 Task: Search one way flight ticket for 1 adult, 5 children, 2 infants in seat and 1 infant on lap in first from Minot: Minot International Airport to Laramie: Laramie Regional Airport on 5-3-2023. Choice of flights is Emirates and Kenya Airways. Number of bags: 1 checked bag. Price is upto 100000. Outbound departure time preference is 17:15.
Action: Mouse moved to (304, 125)
Screenshot: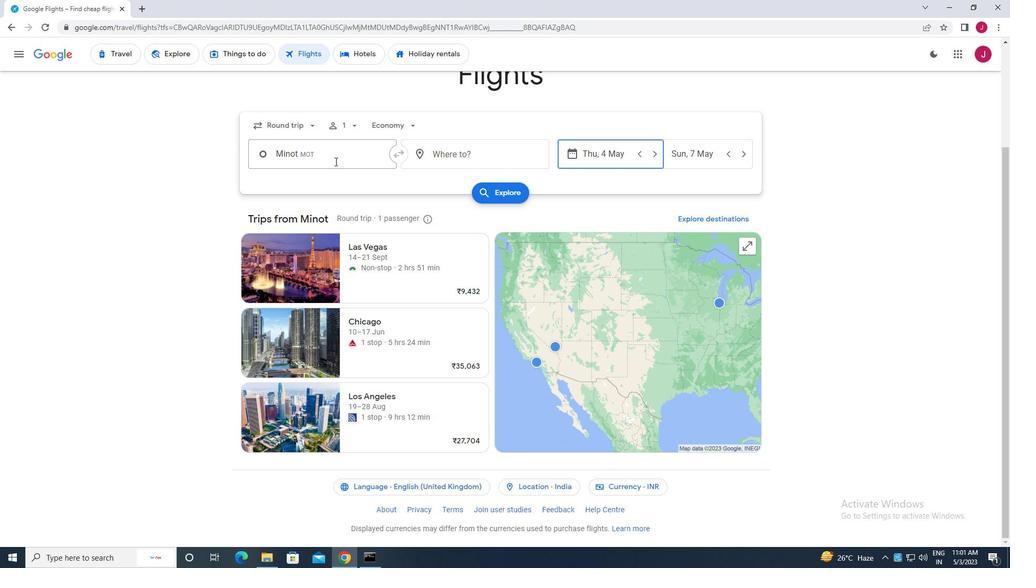 
Action: Mouse pressed left at (304, 125)
Screenshot: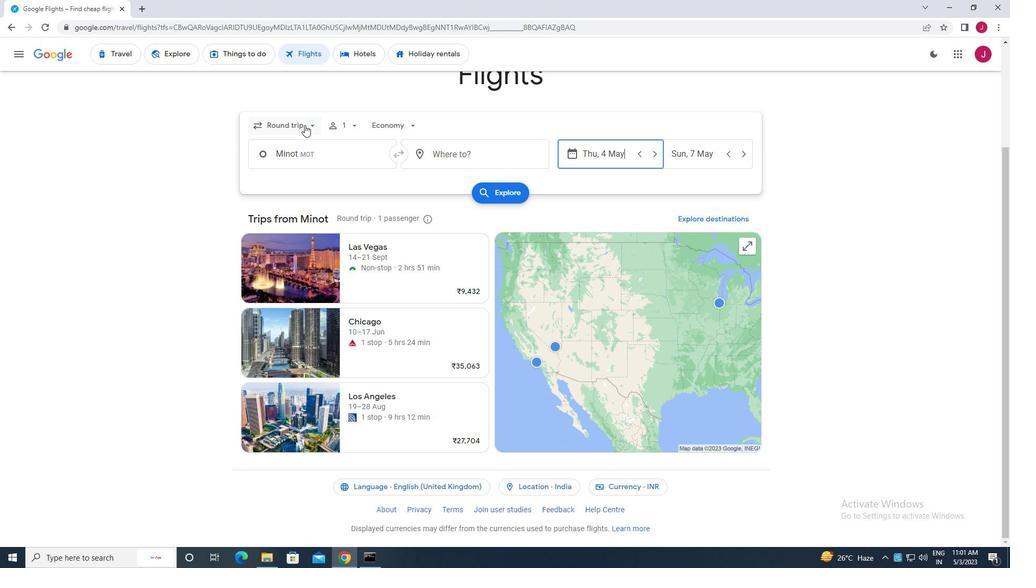 
Action: Mouse moved to (311, 176)
Screenshot: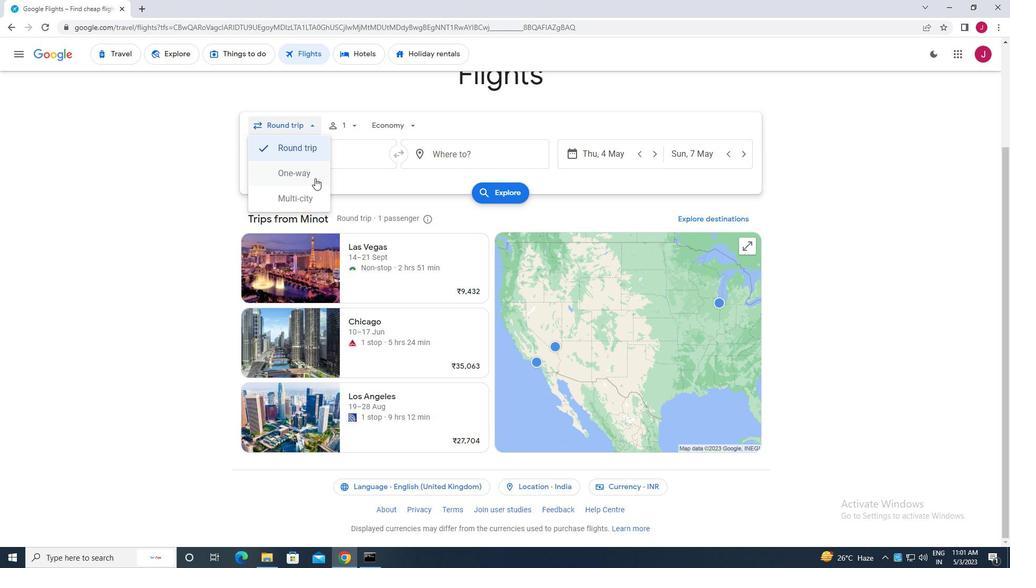 
Action: Mouse pressed left at (311, 176)
Screenshot: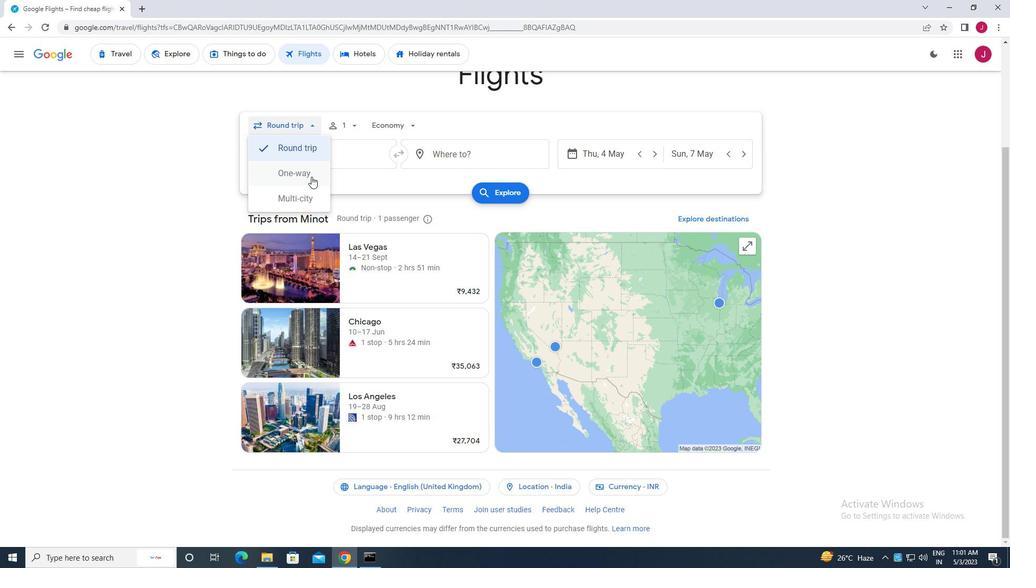 
Action: Mouse moved to (349, 125)
Screenshot: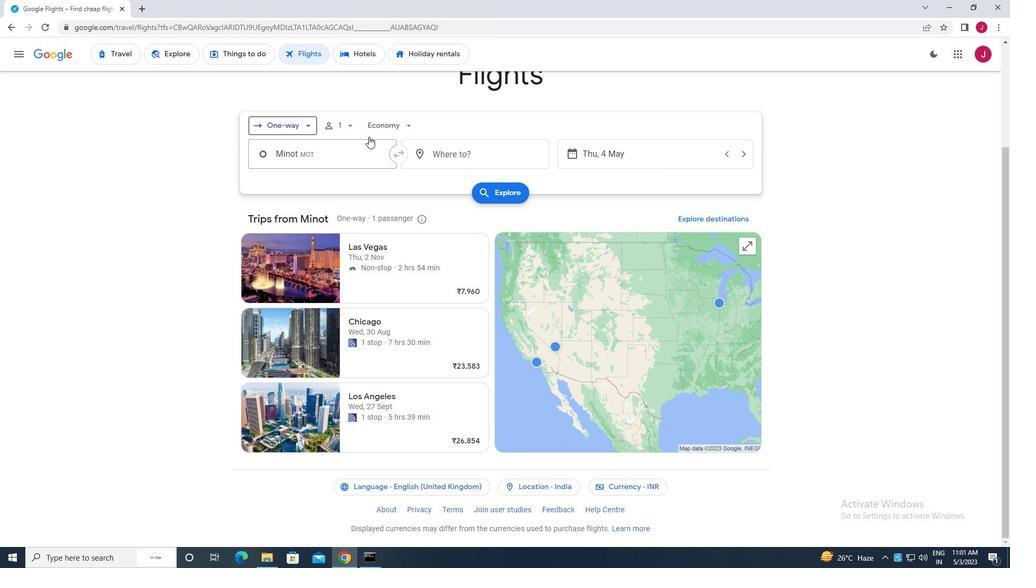 
Action: Mouse pressed left at (349, 125)
Screenshot: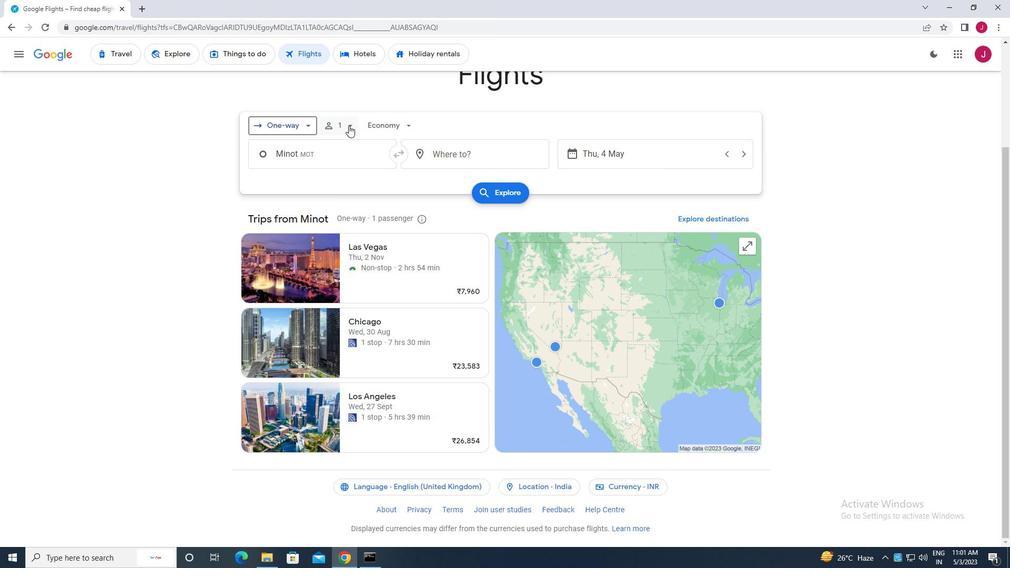 
Action: Mouse moved to (431, 181)
Screenshot: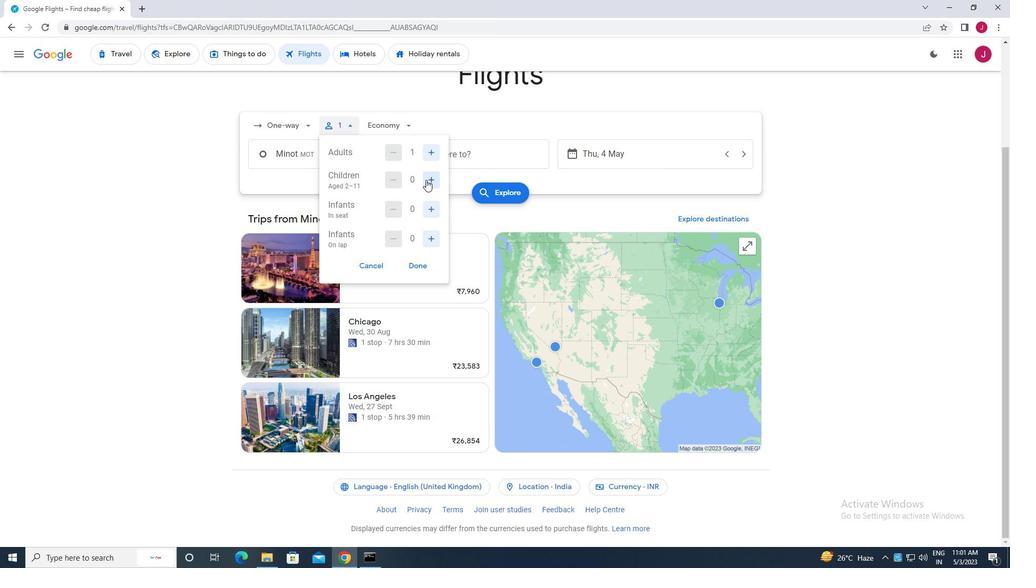 
Action: Mouse pressed left at (431, 181)
Screenshot: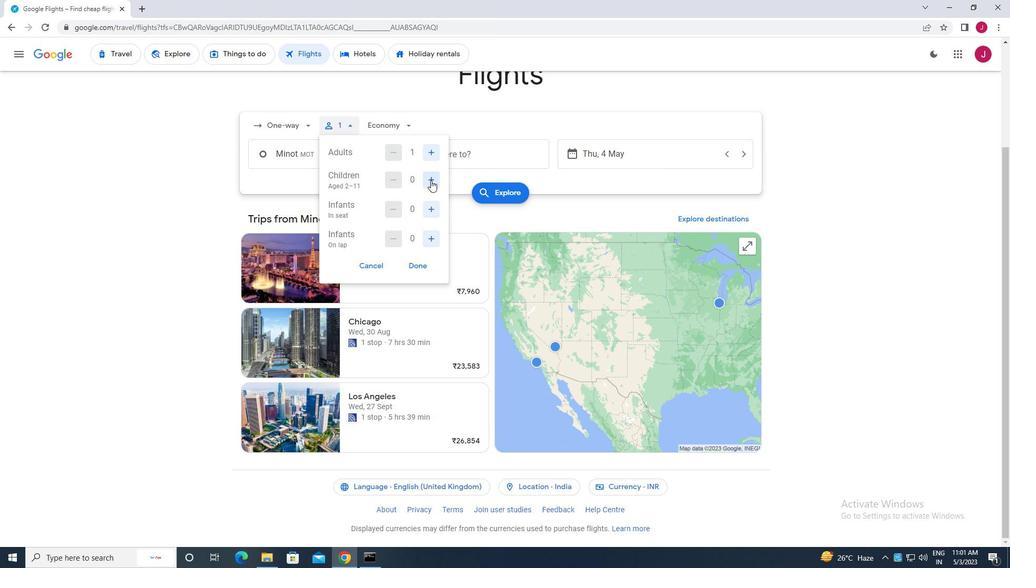 
Action: Mouse pressed left at (431, 181)
Screenshot: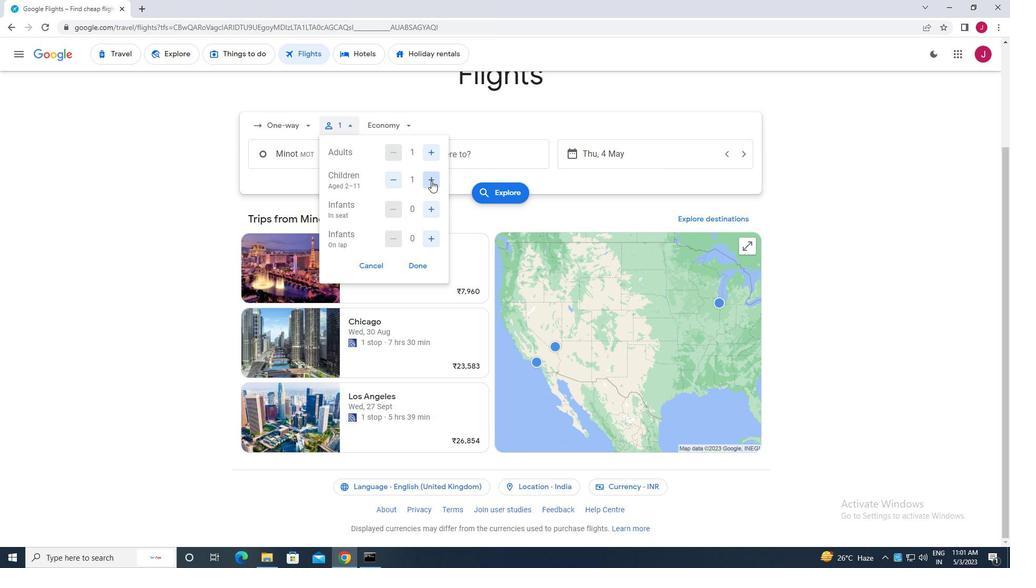 
Action: Mouse pressed left at (431, 181)
Screenshot: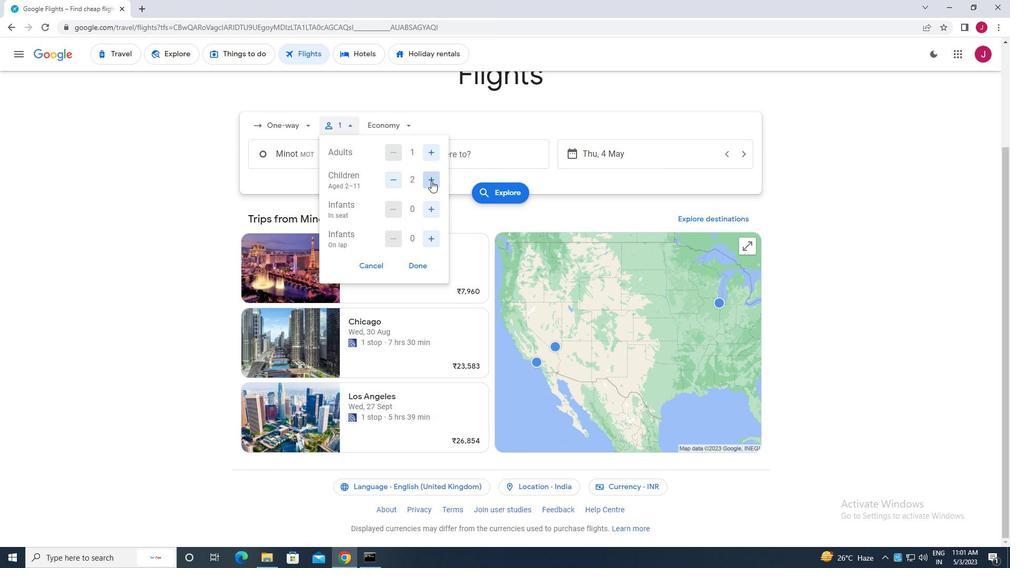 
Action: Mouse pressed left at (431, 181)
Screenshot: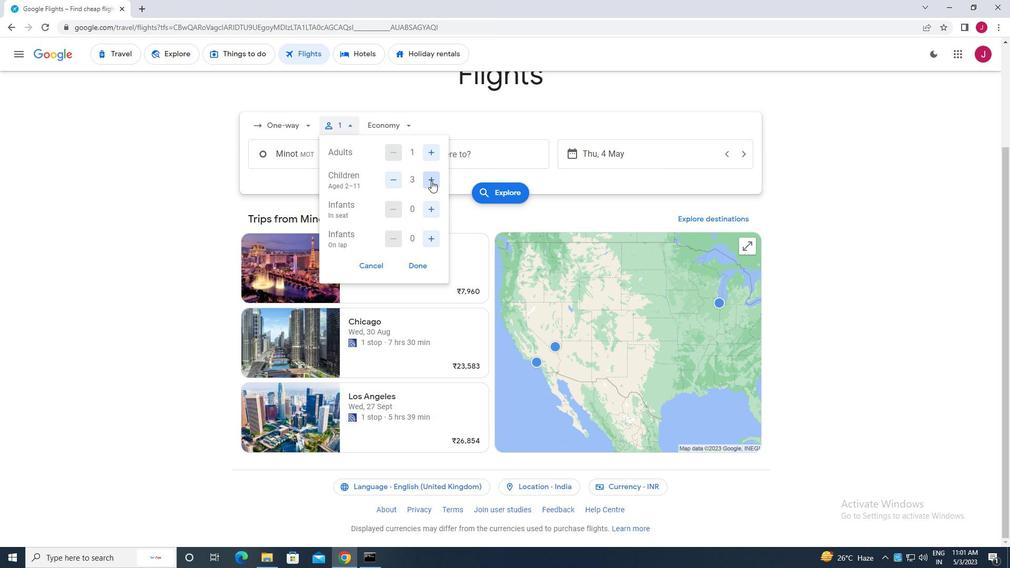 
Action: Mouse pressed left at (431, 181)
Screenshot: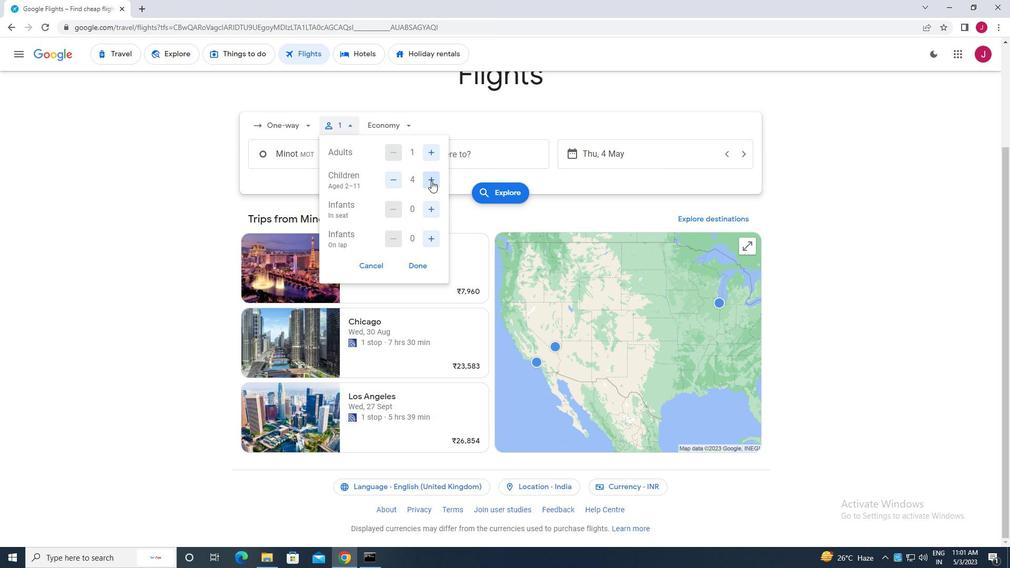 
Action: Mouse moved to (432, 211)
Screenshot: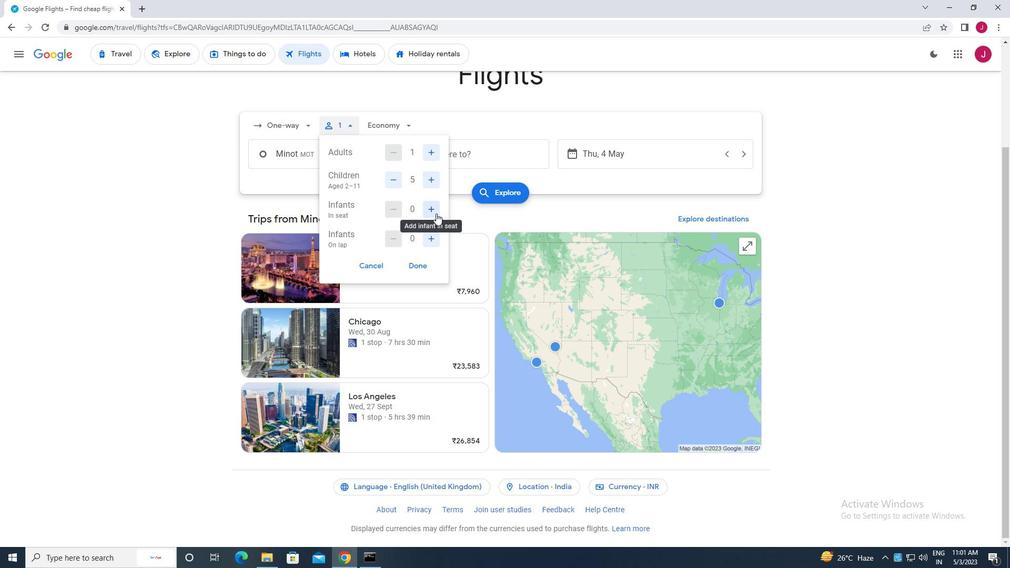 
Action: Mouse pressed left at (432, 211)
Screenshot: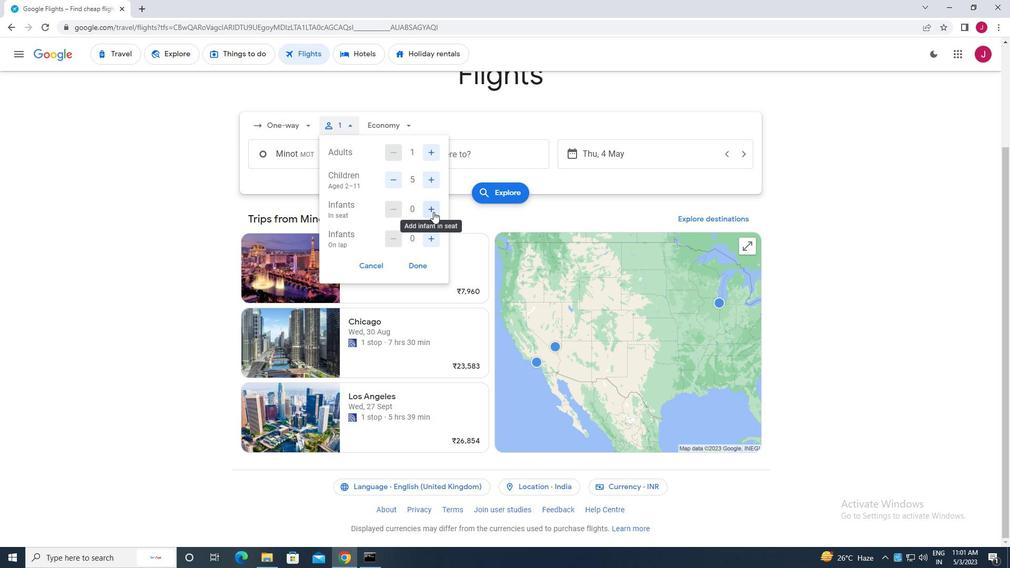 
Action: Mouse moved to (433, 238)
Screenshot: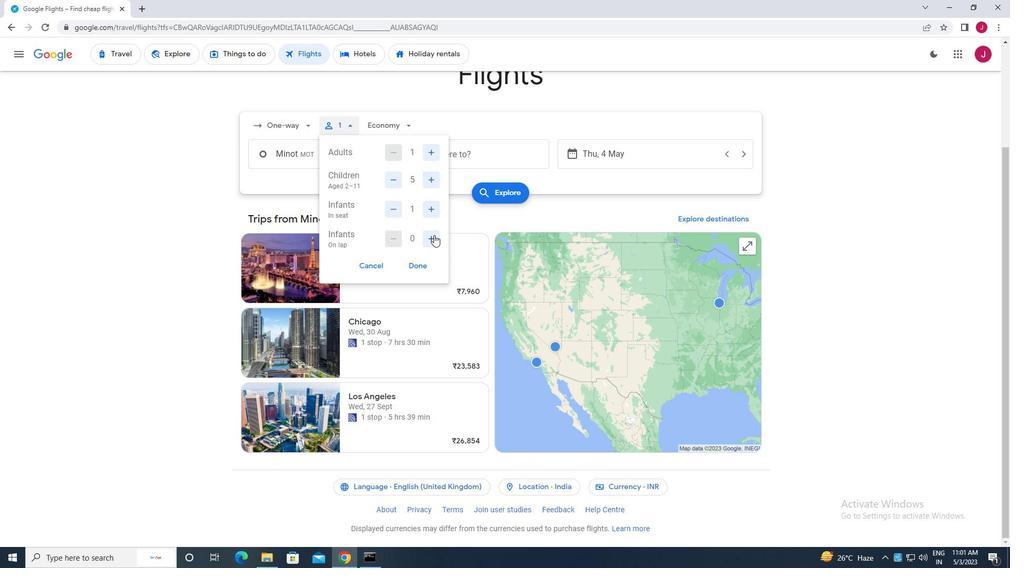
Action: Mouse pressed left at (433, 238)
Screenshot: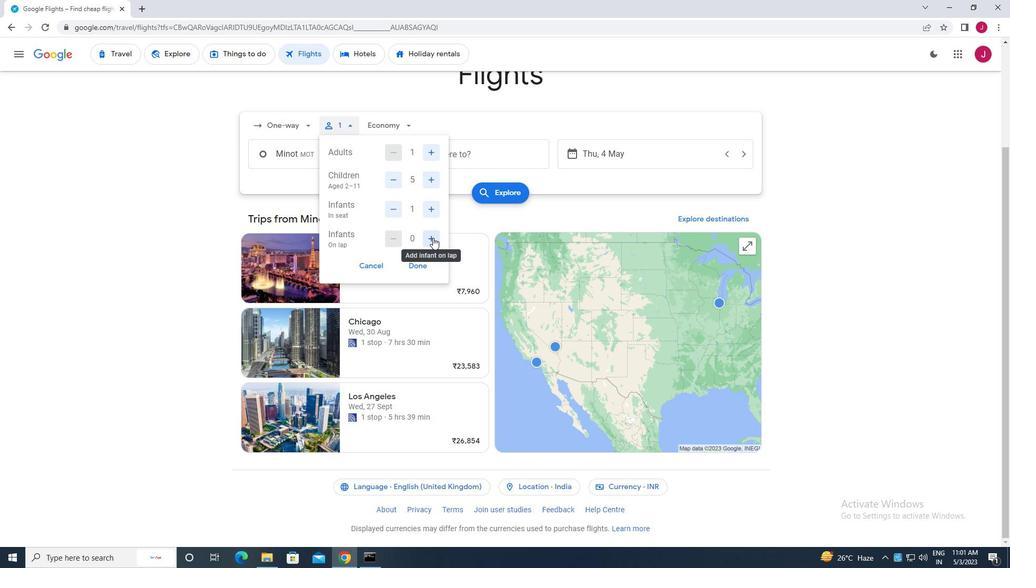 
Action: Mouse moved to (413, 264)
Screenshot: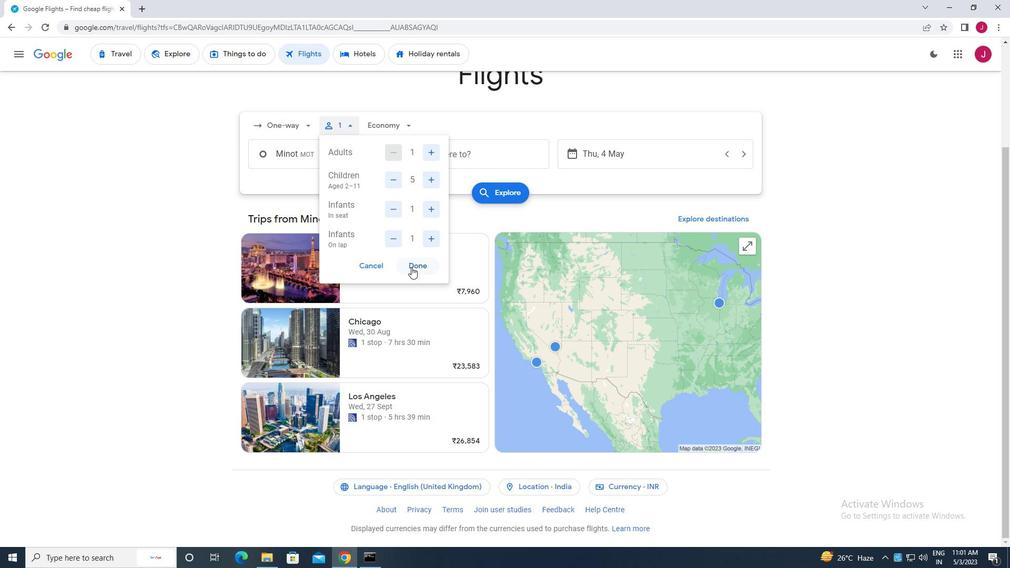 
Action: Mouse pressed left at (413, 264)
Screenshot: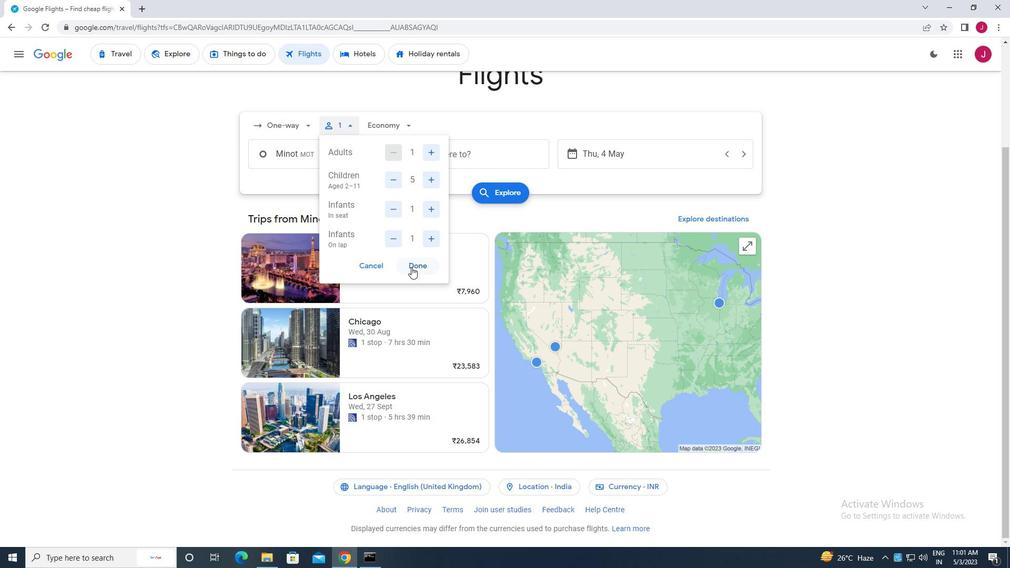 
Action: Mouse moved to (401, 123)
Screenshot: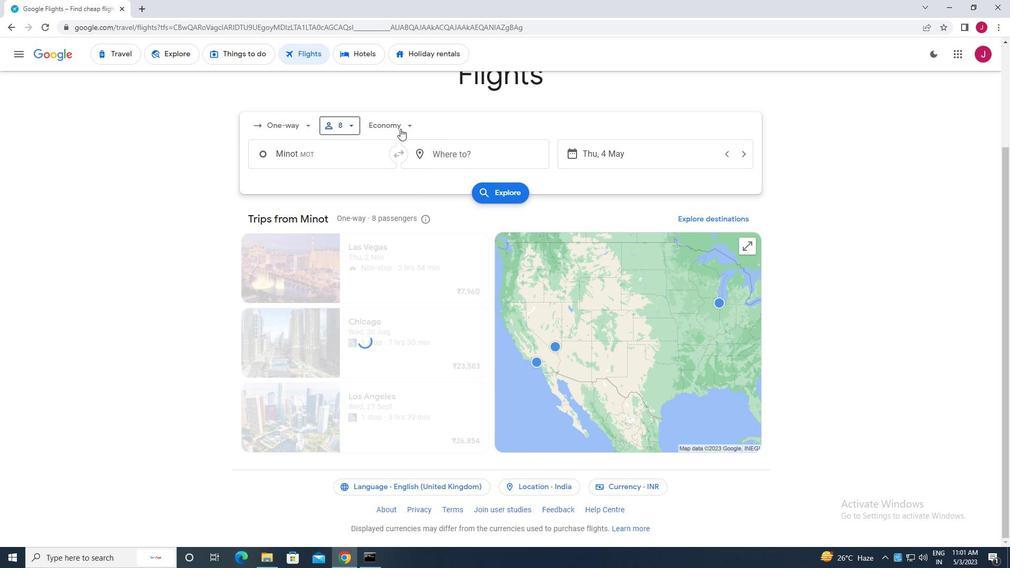 
Action: Mouse pressed left at (401, 123)
Screenshot: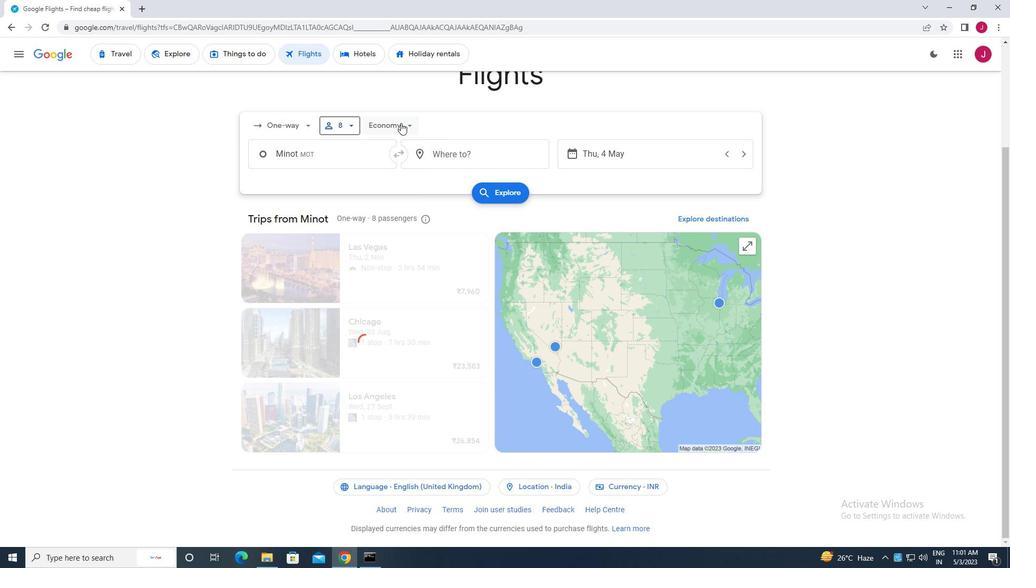 
Action: Mouse moved to (404, 224)
Screenshot: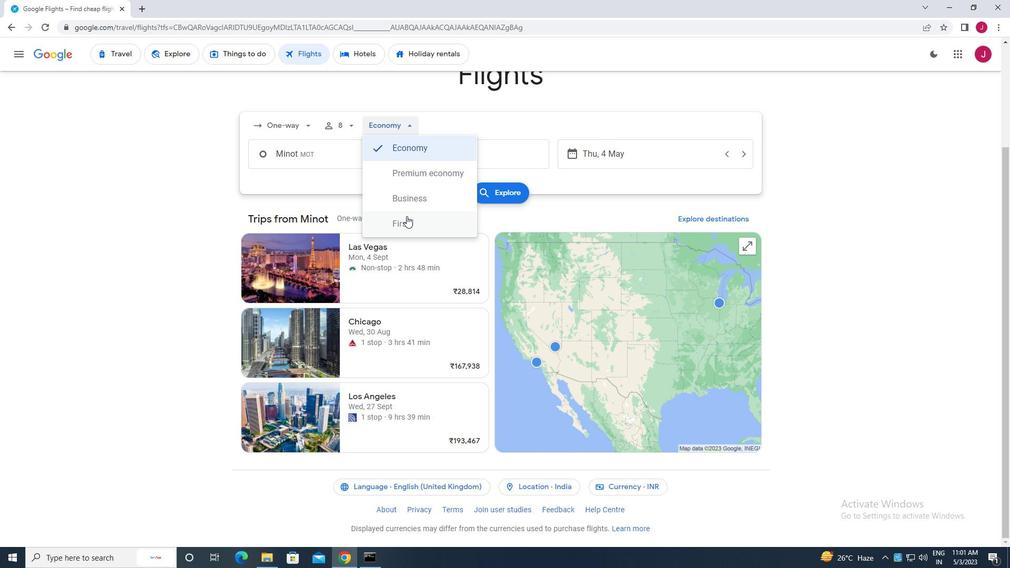 
Action: Mouse pressed left at (404, 224)
Screenshot: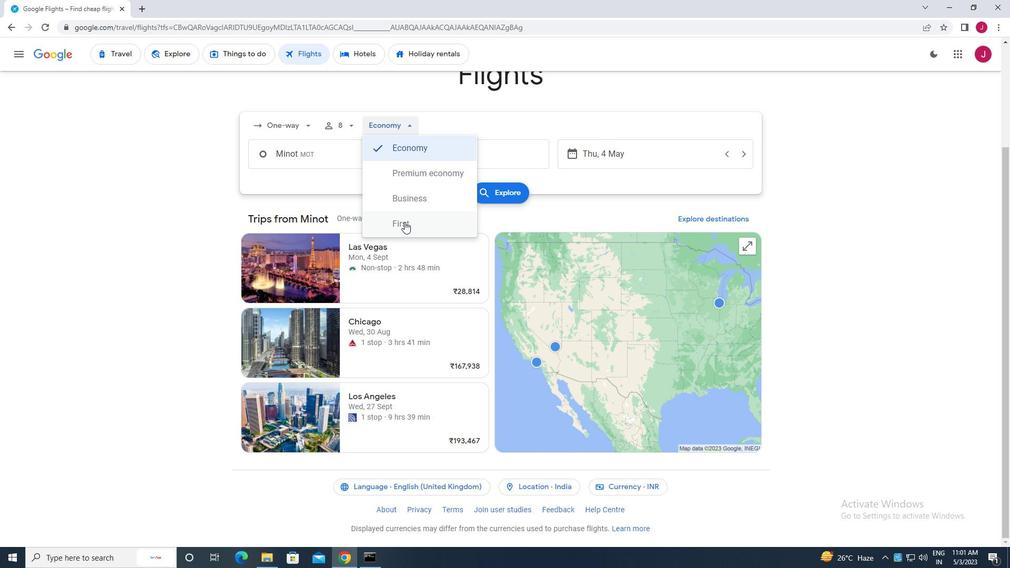 
Action: Mouse moved to (339, 155)
Screenshot: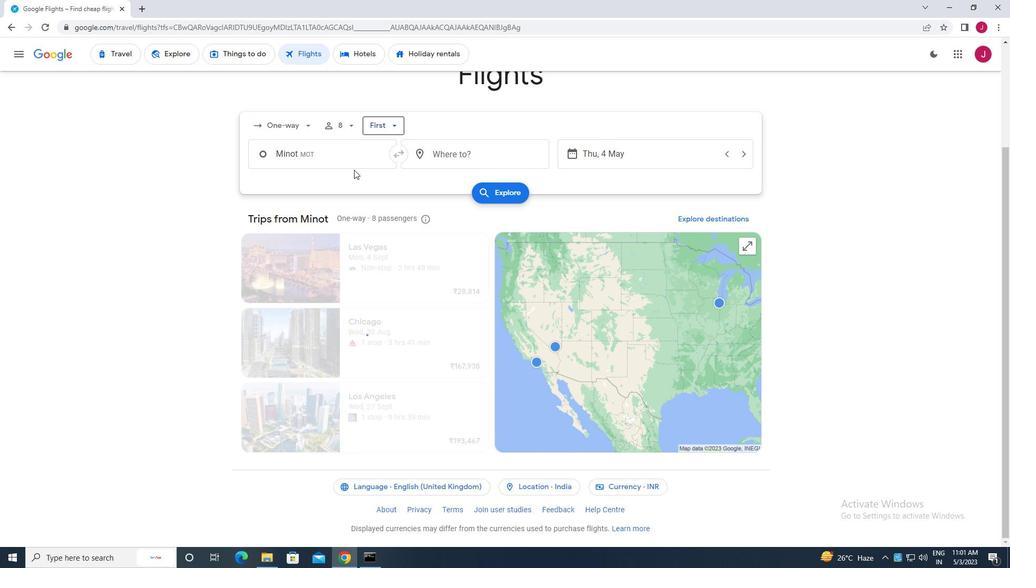 
Action: Mouse pressed left at (339, 155)
Screenshot: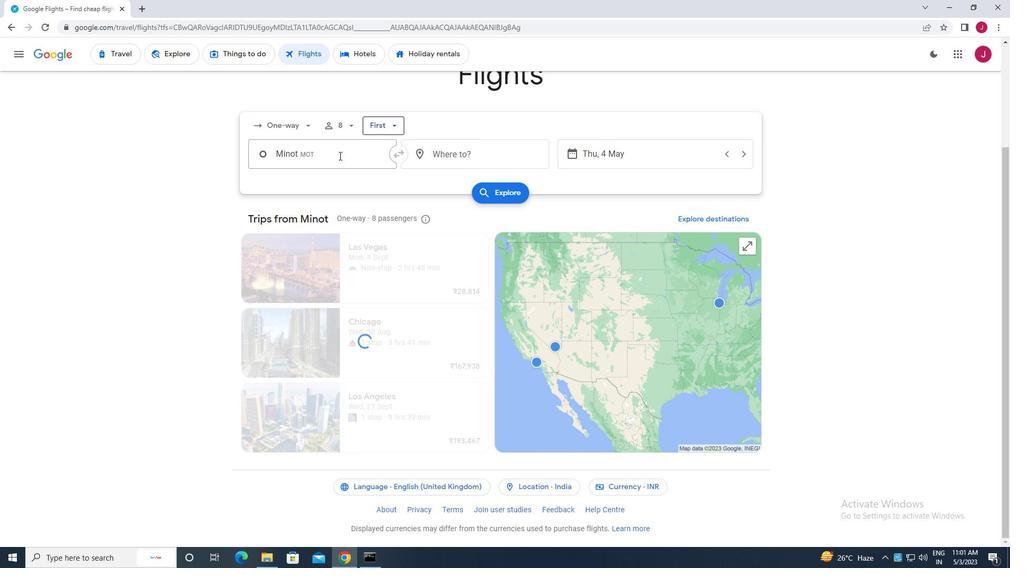 
Action: Mouse moved to (342, 153)
Screenshot: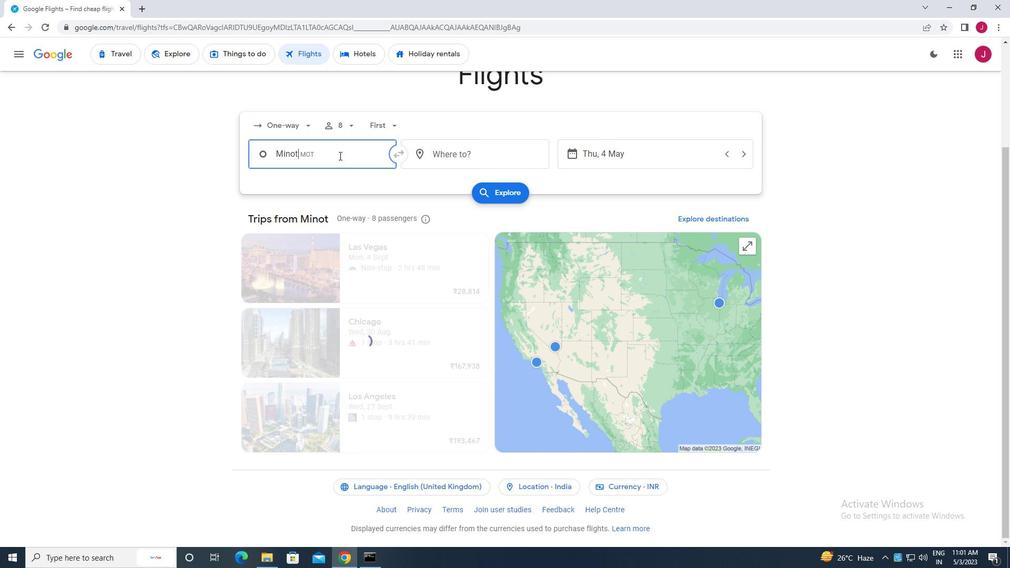 
Action: Key pressed minot
Screenshot: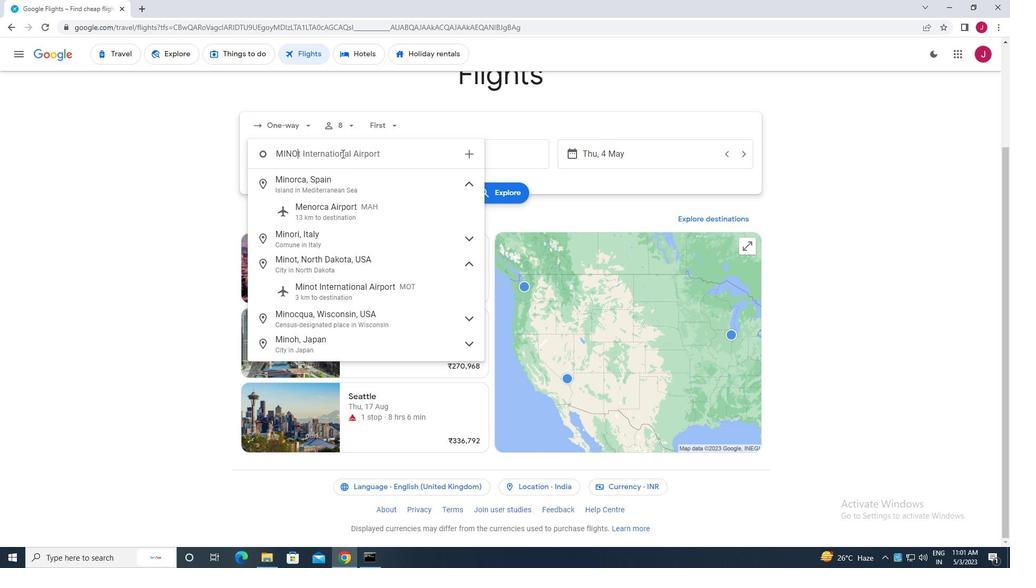 
Action: Mouse moved to (352, 207)
Screenshot: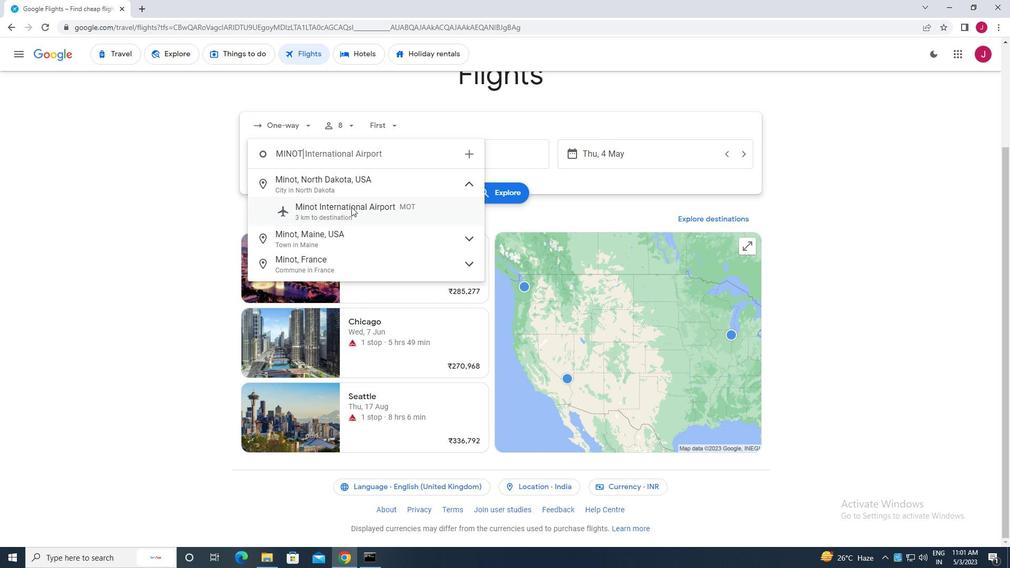
Action: Mouse pressed left at (352, 207)
Screenshot: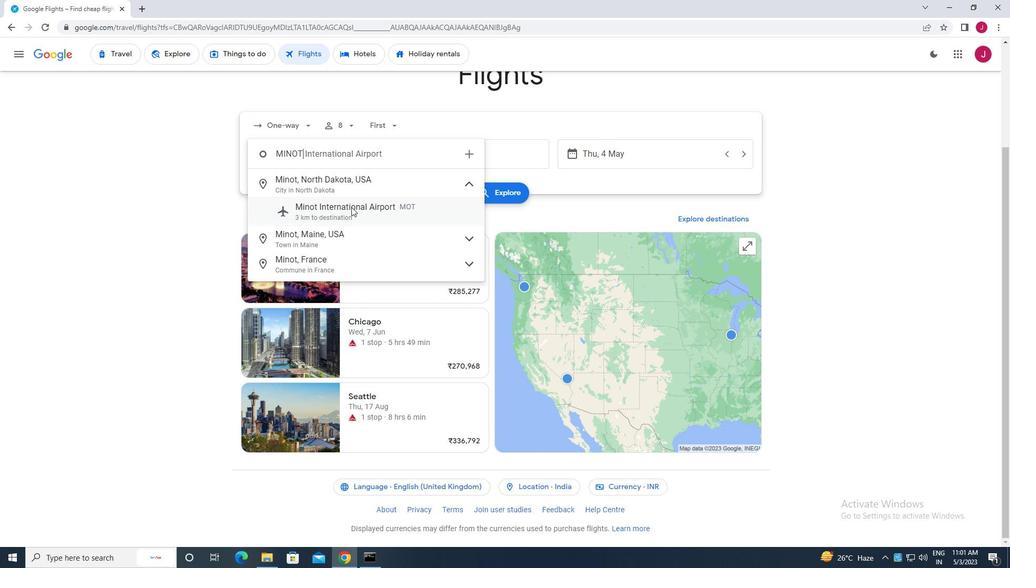 
Action: Mouse moved to (465, 156)
Screenshot: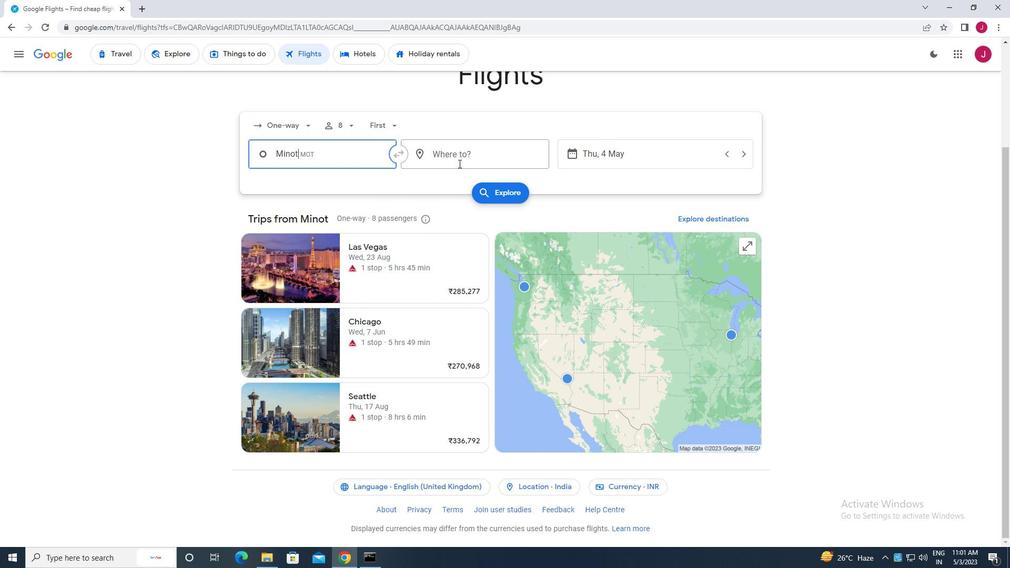 
Action: Mouse pressed left at (465, 156)
Screenshot: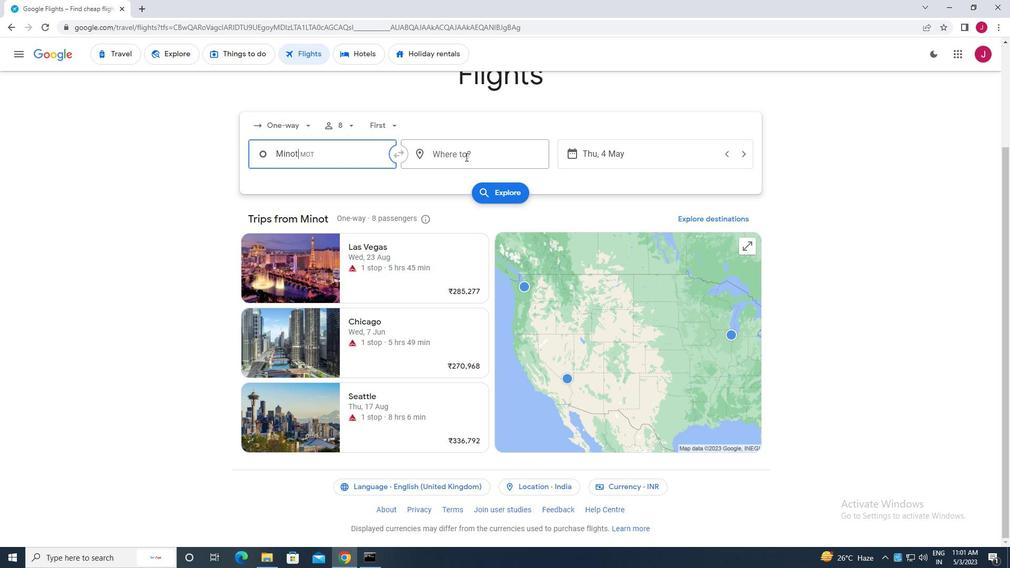 
Action: Mouse moved to (465, 156)
Screenshot: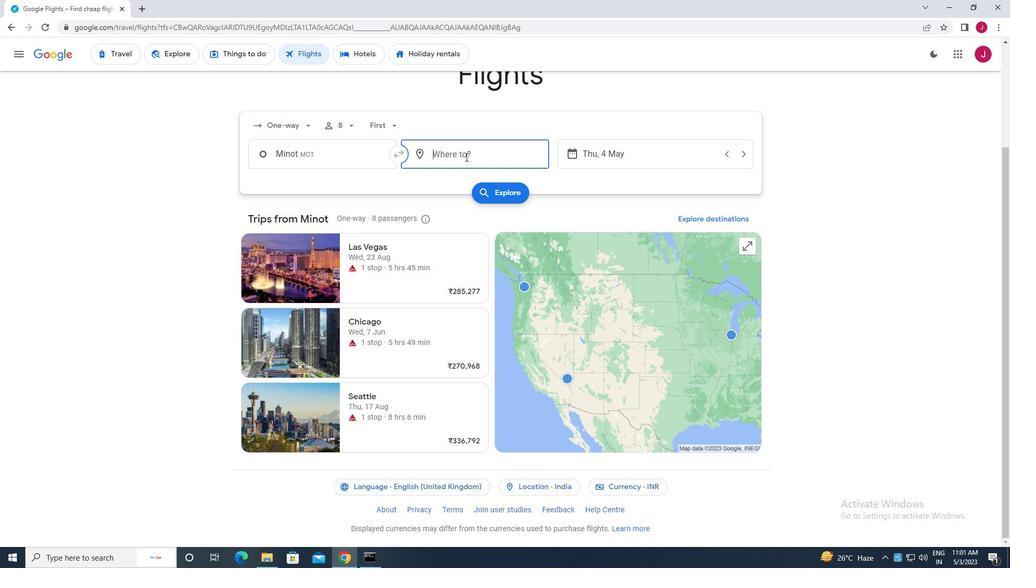 
Action: Key pressed laram
Screenshot: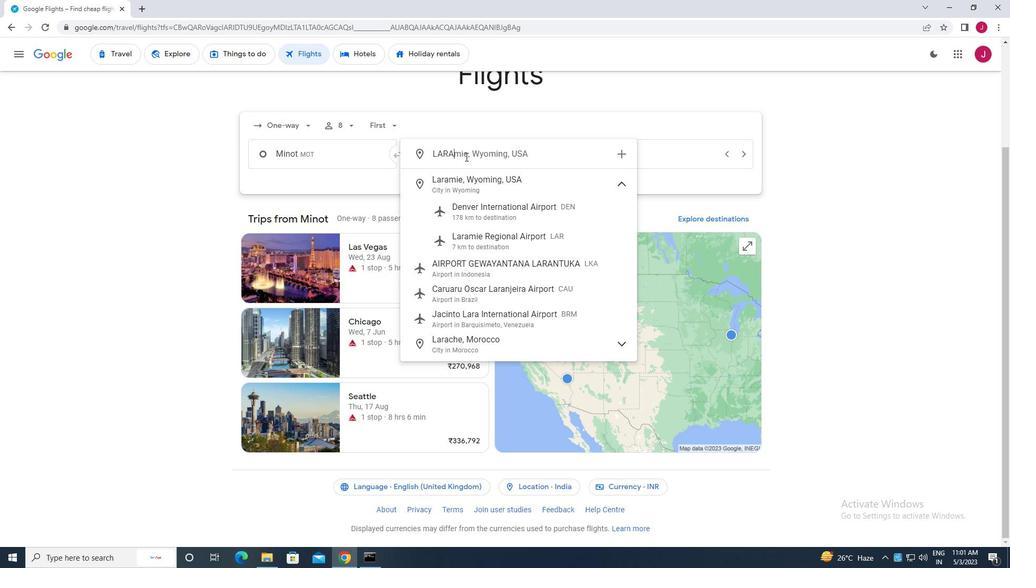 
Action: Mouse moved to (498, 244)
Screenshot: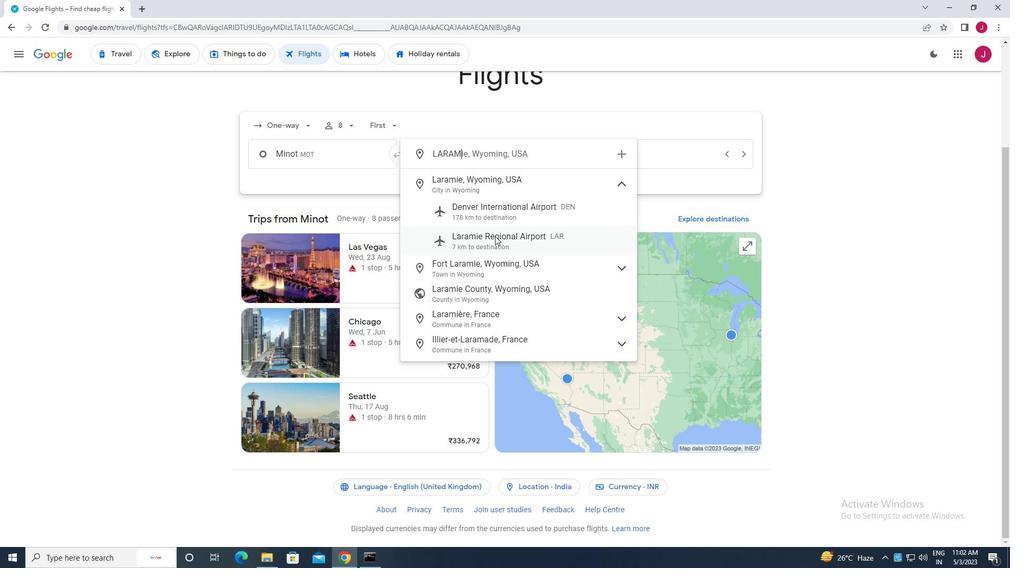 
Action: Mouse pressed left at (498, 244)
Screenshot: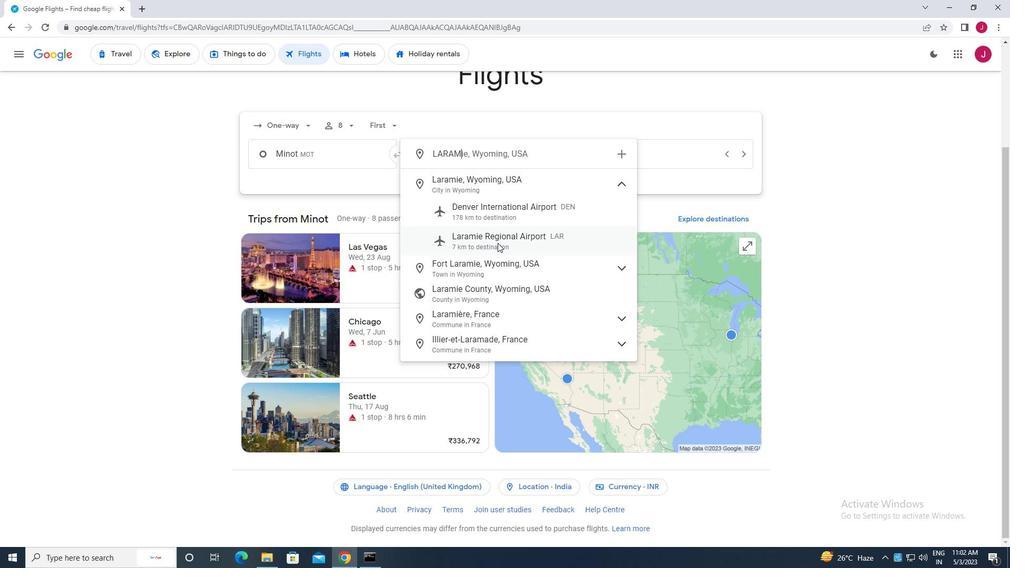 
Action: Mouse moved to (606, 156)
Screenshot: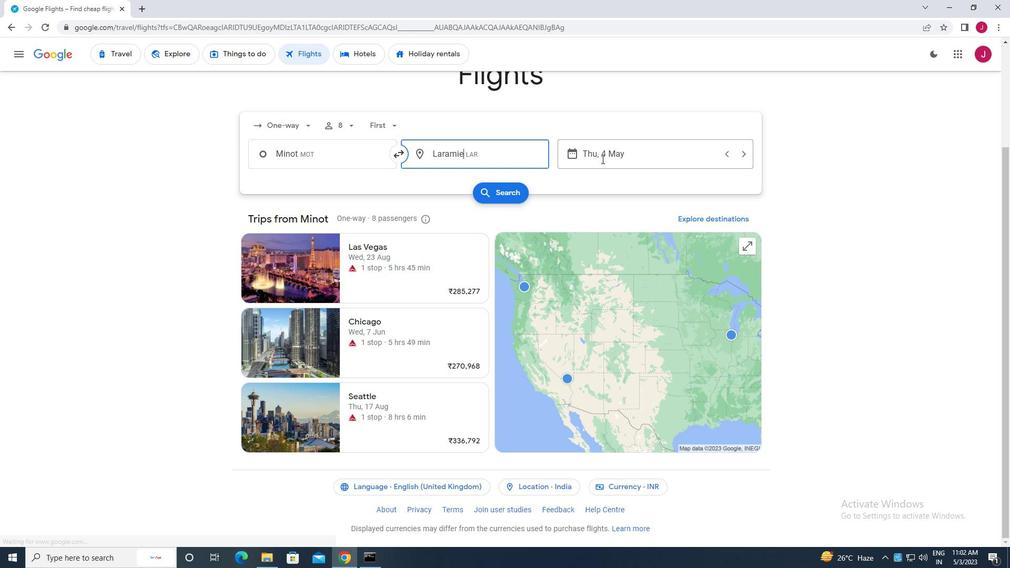 
Action: Mouse pressed left at (606, 156)
Screenshot: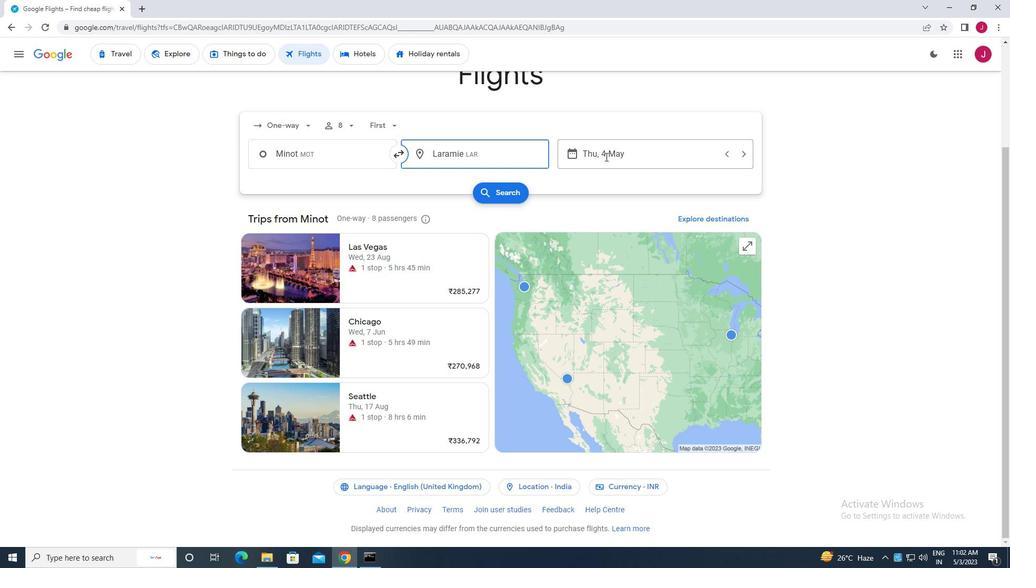 
Action: Mouse moved to (449, 239)
Screenshot: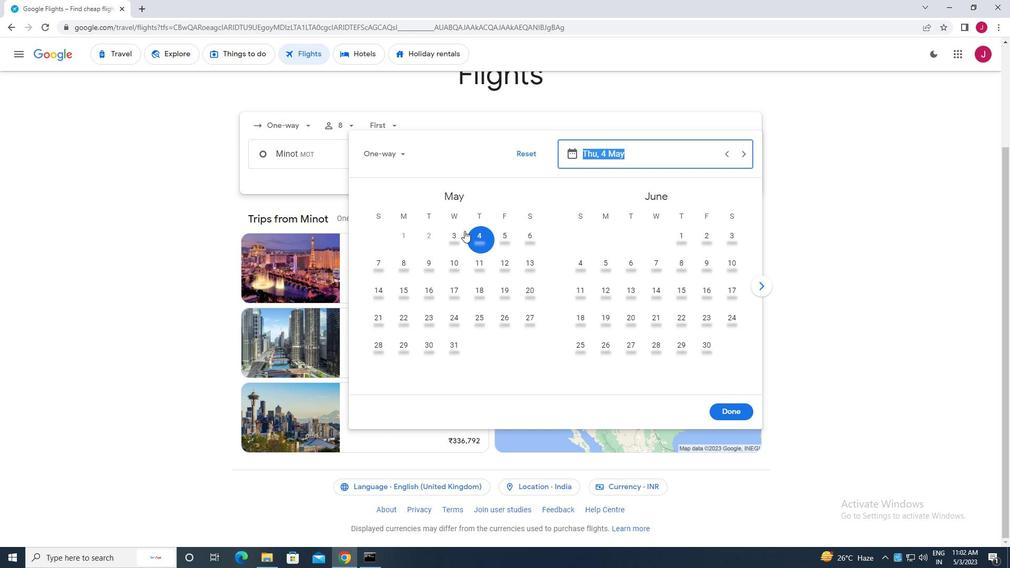 
Action: Mouse pressed left at (449, 239)
Screenshot: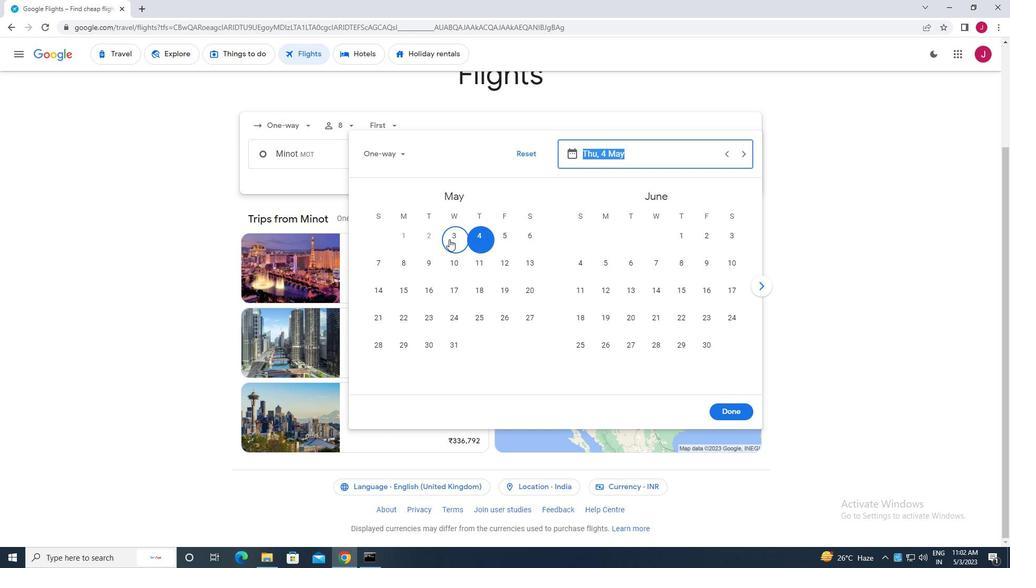 
Action: Mouse moved to (726, 412)
Screenshot: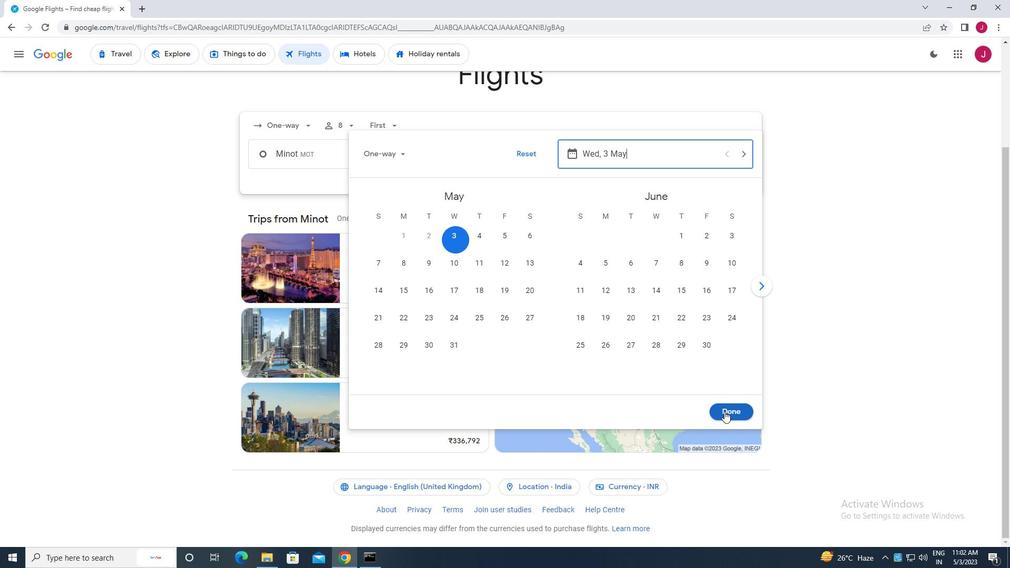 
Action: Mouse pressed left at (726, 412)
Screenshot: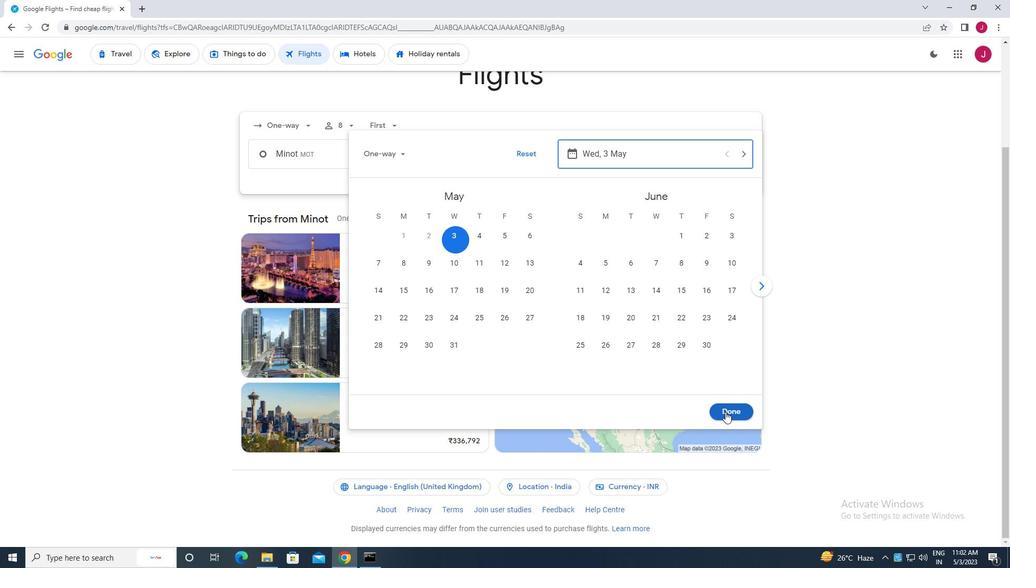 
Action: Mouse moved to (499, 195)
Screenshot: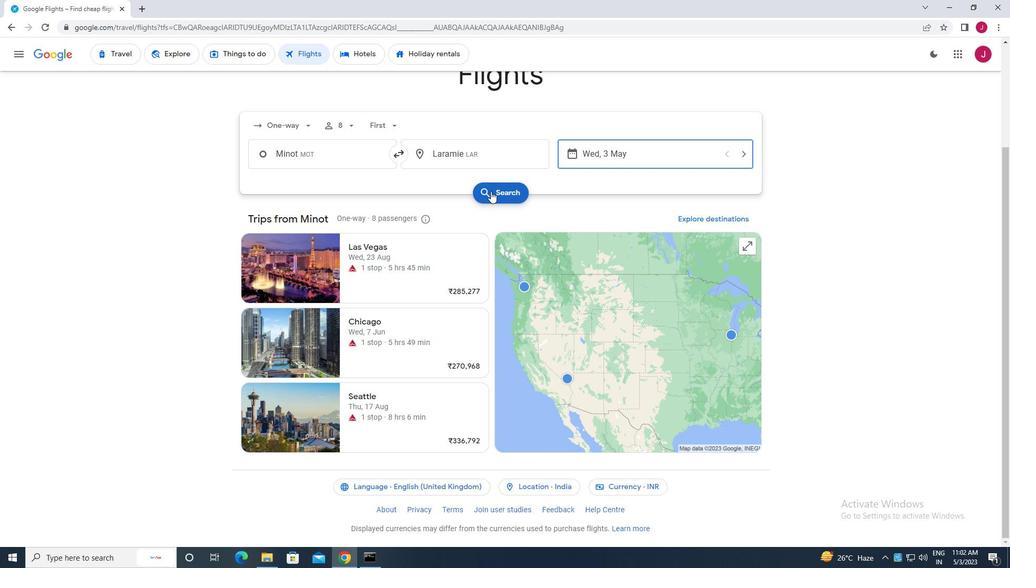 
Action: Mouse pressed left at (499, 195)
Screenshot: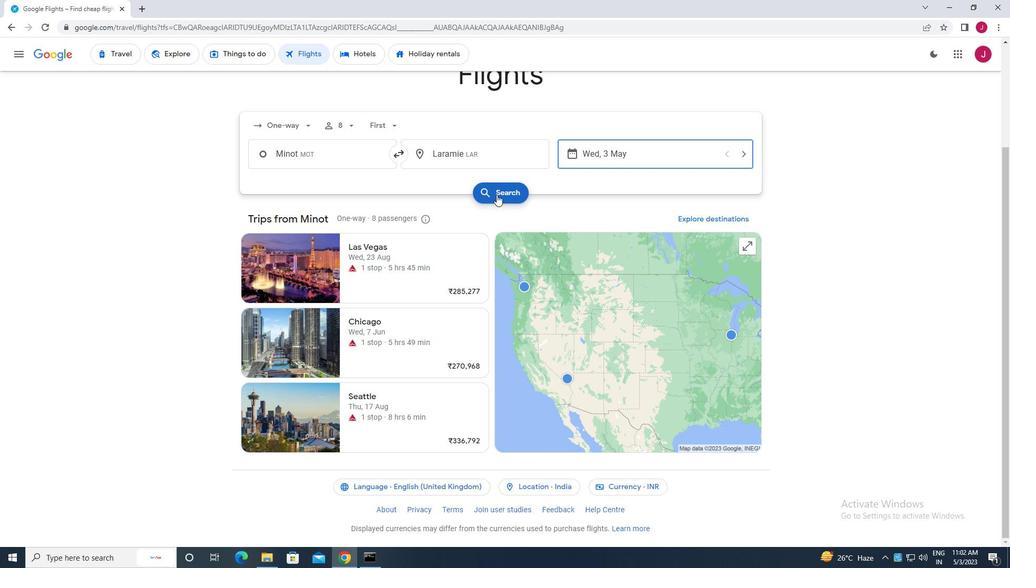 
Action: Mouse moved to (275, 152)
Screenshot: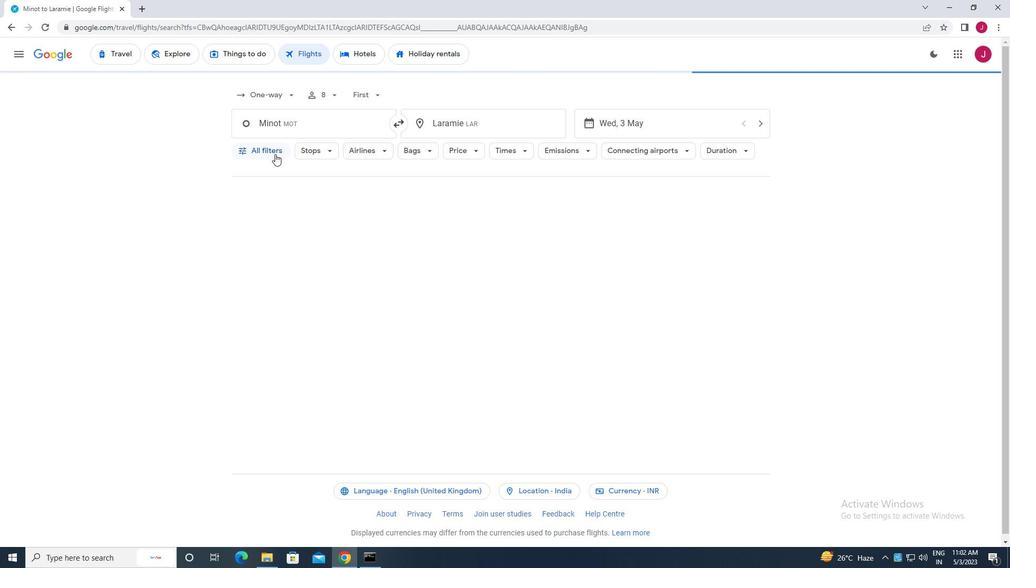 
Action: Mouse pressed left at (275, 152)
Screenshot: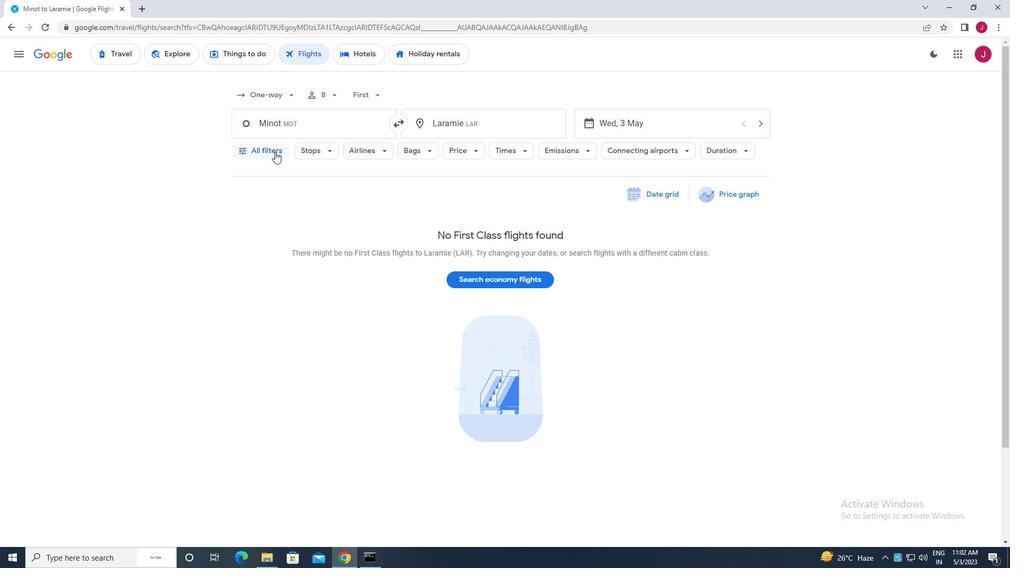 
Action: Mouse moved to (308, 219)
Screenshot: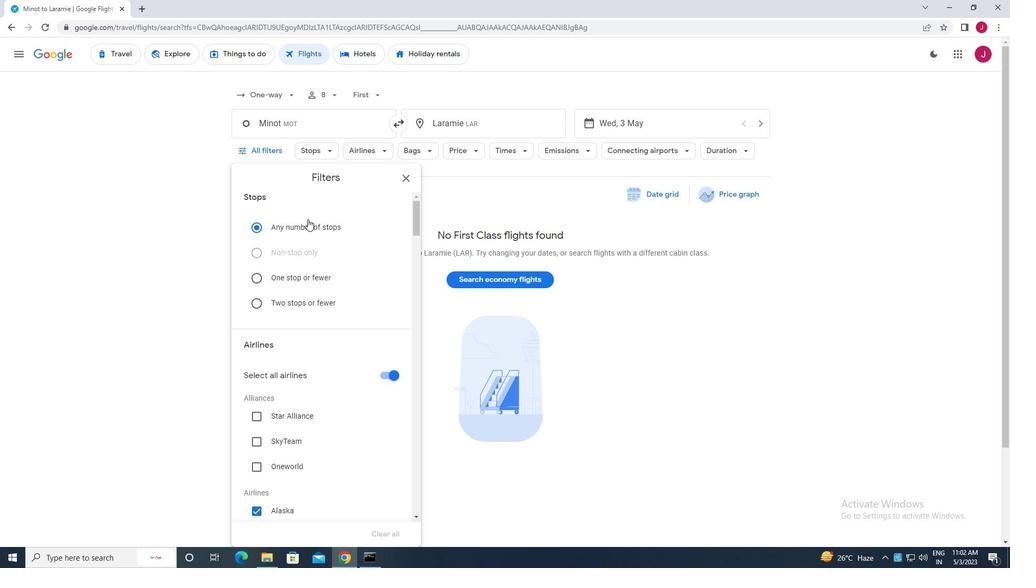
Action: Mouse scrolled (308, 219) with delta (0, 0)
Screenshot: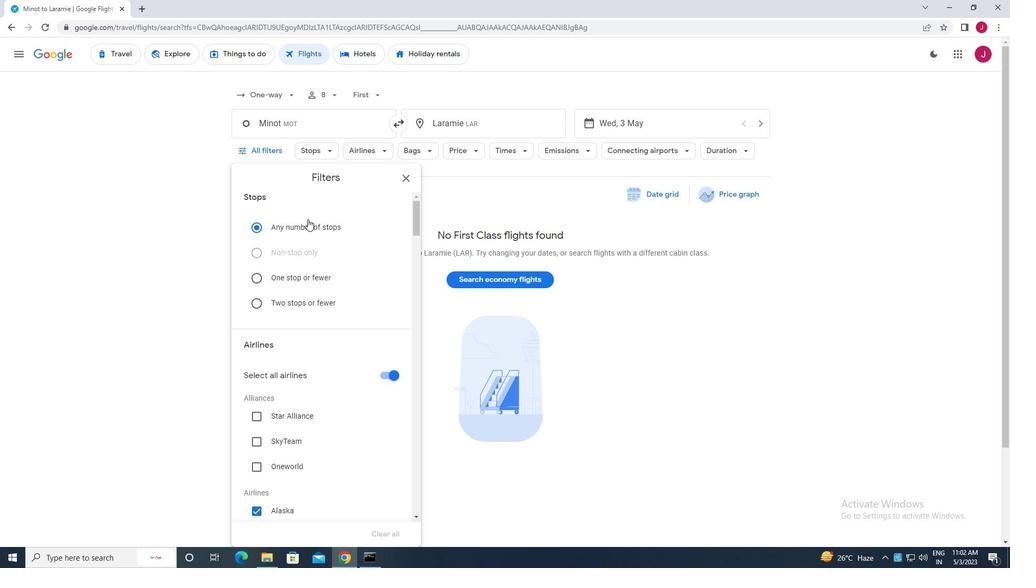 
Action: Mouse moved to (308, 220)
Screenshot: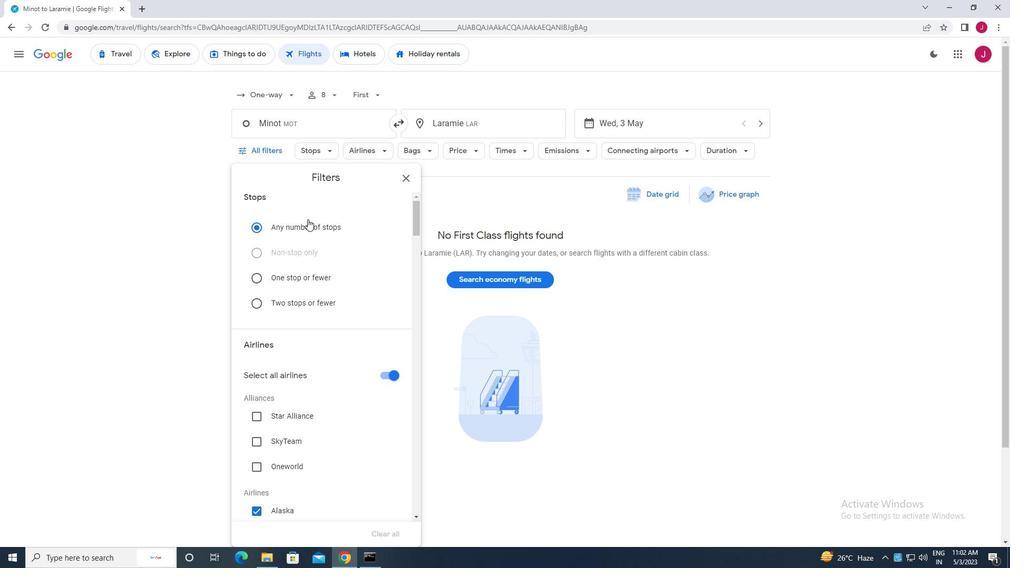 
Action: Mouse scrolled (308, 220) with delta (0, 0)
Screenshot: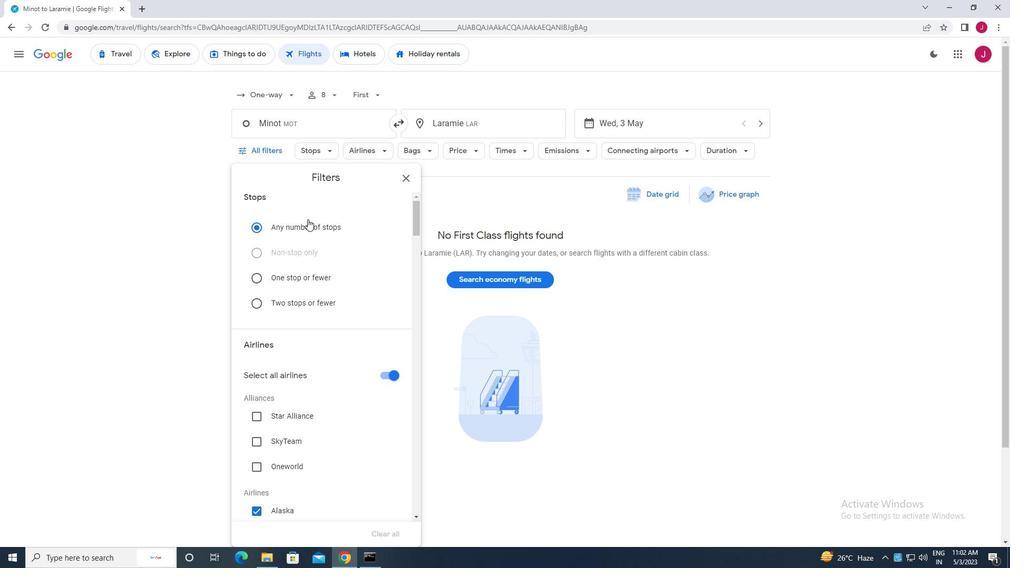 
Action: Mouse scrolled (308, 220) with delta (0, 0)
Screenshot: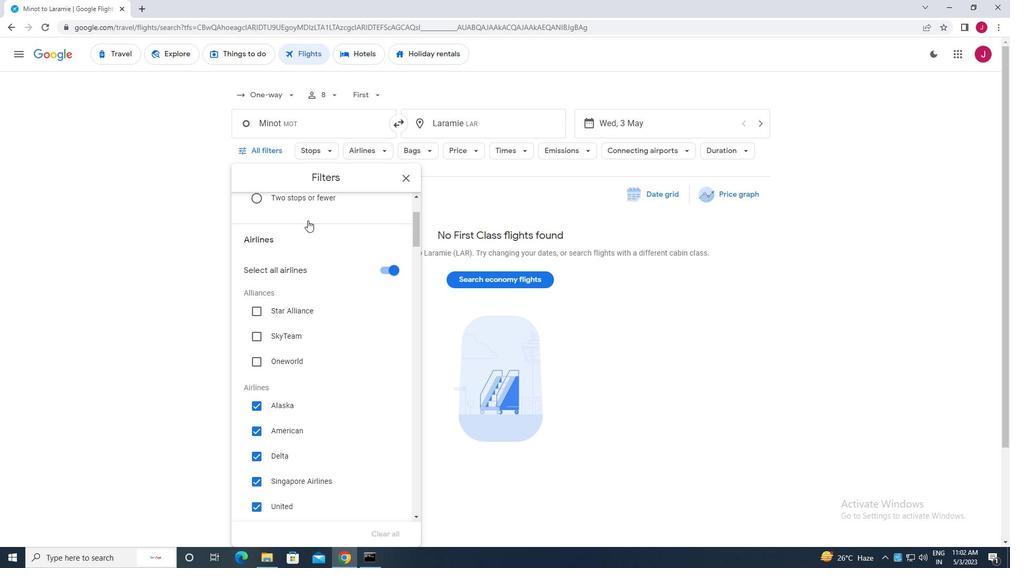 
Action: Mouse moved to (385, 220)
Screenshot: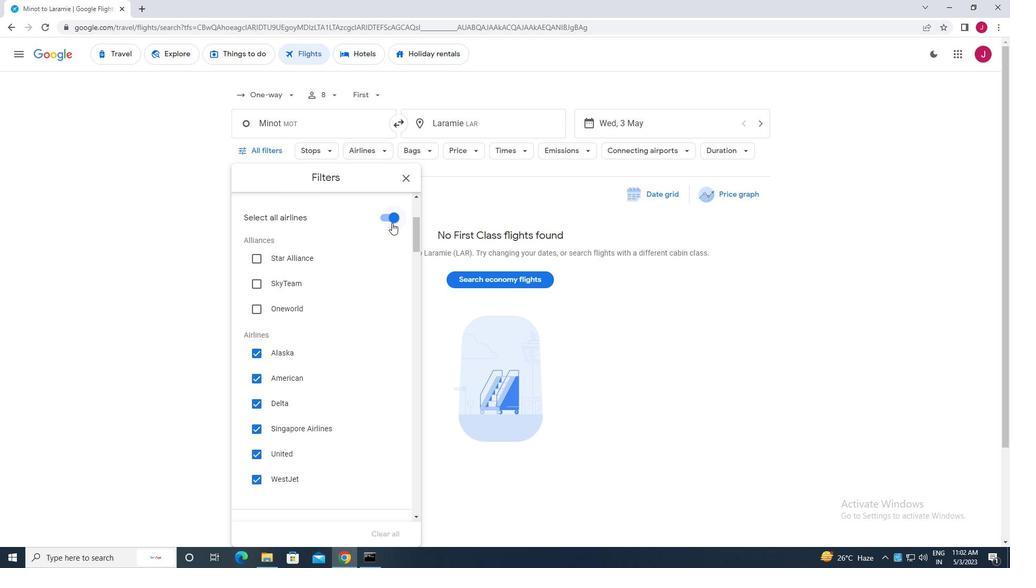 
Action: Mouse pressed left at (385, 220)
Screenshot: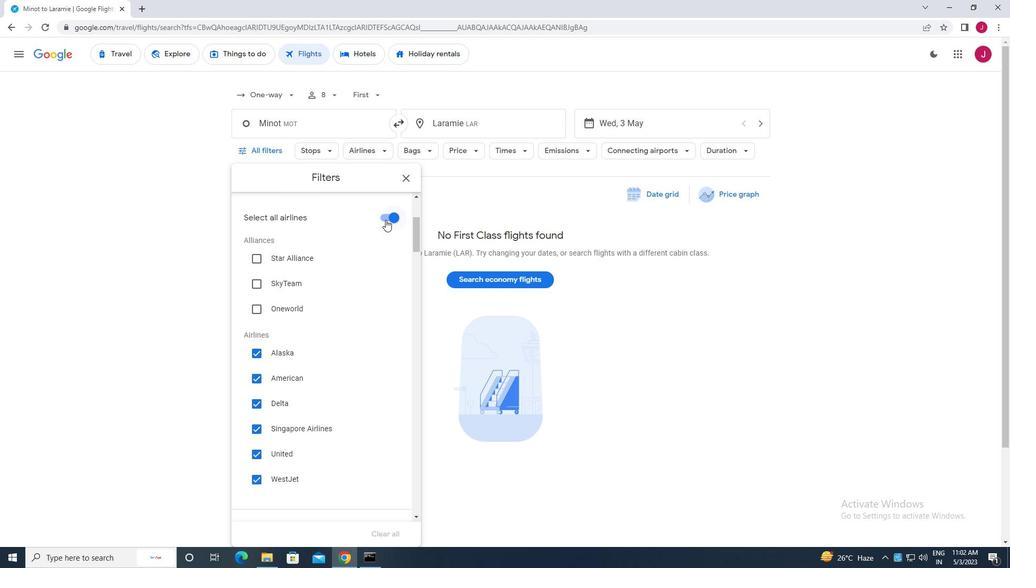 
Action: Mouse moved to (294, 279)
Screenshot: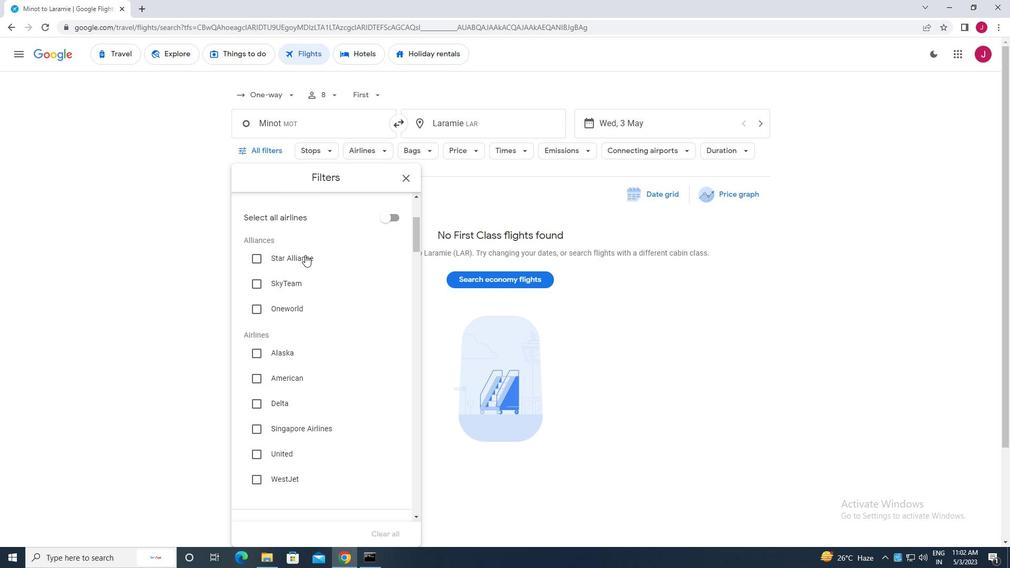 
Action: Mouse scrolled (294, 279) with delta (0, 0)
Screenshot: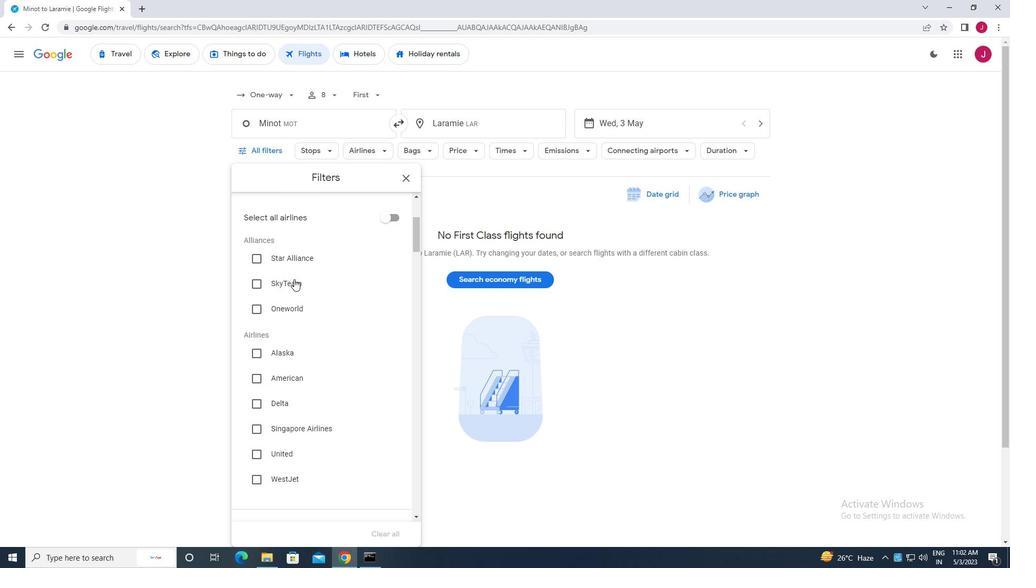
Action: Mouse moved to (294, 280)
Screenshot: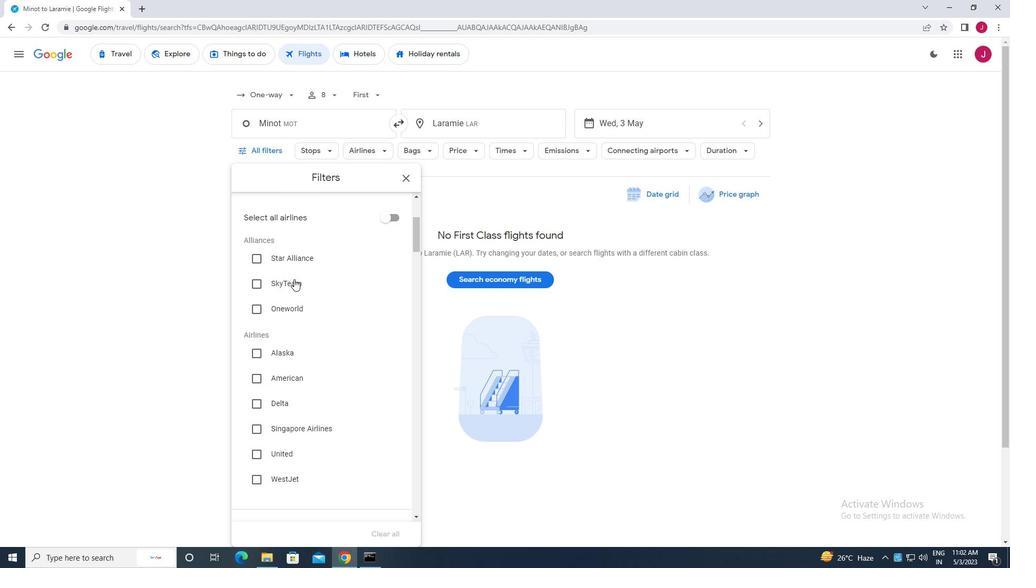 
Action: Mouse scrolled (294, 280) with delta (0, 0)
Screenshot: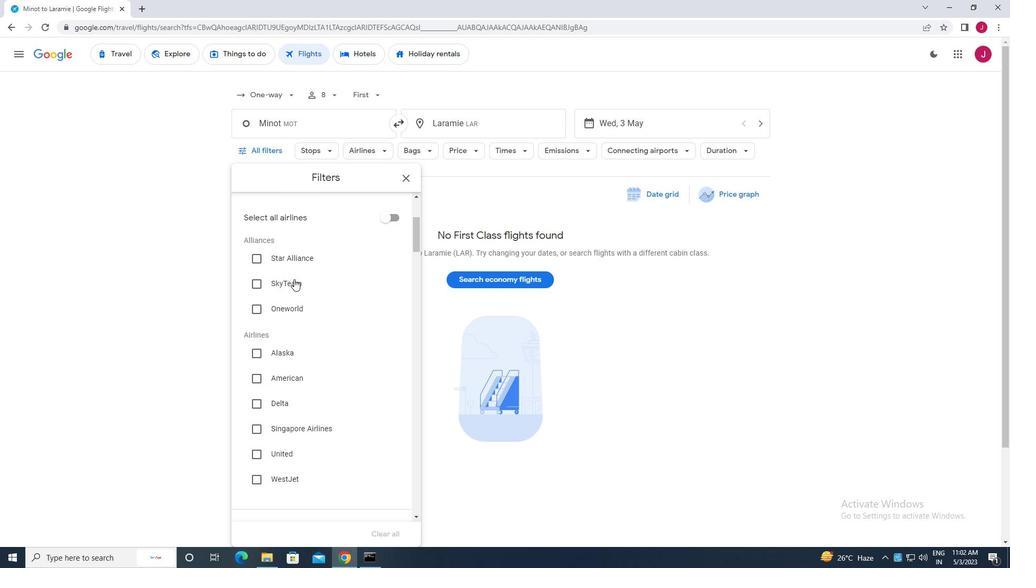 
Action: Mouse moved to (301, 272)
Screenshot: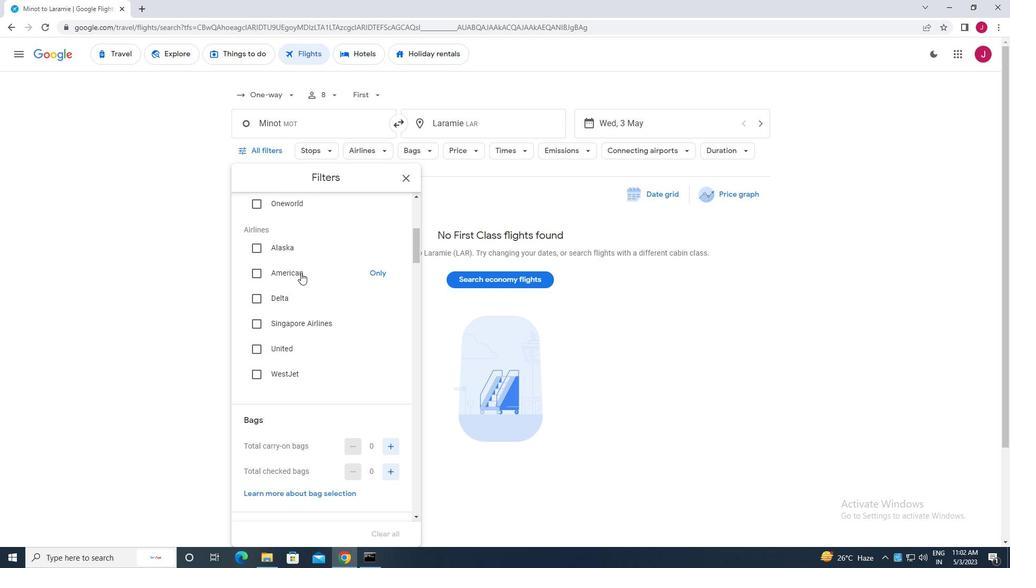 
Action: Mouse scrolled (301, 271) with delta (0, 0)
Screenshot: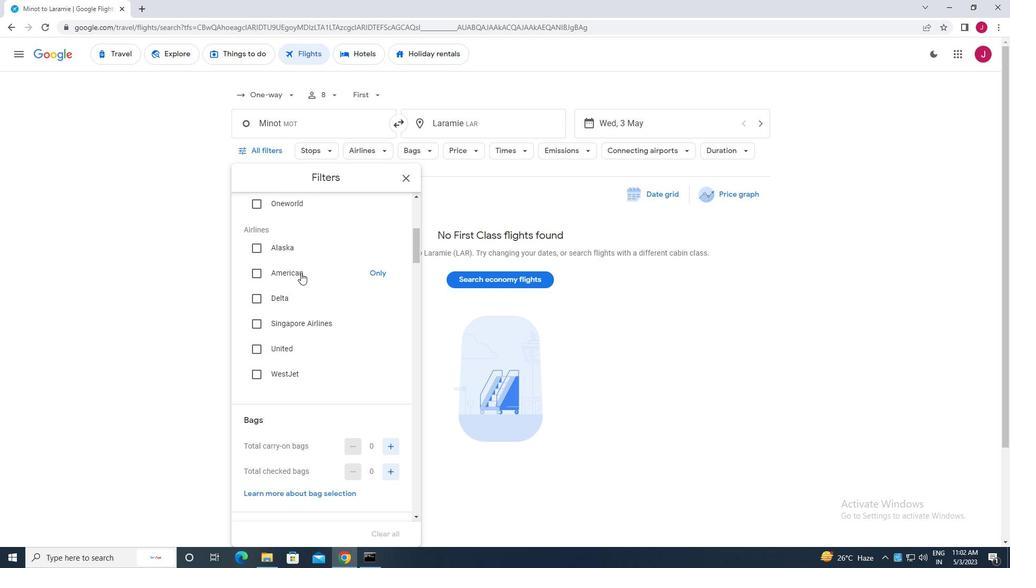 
Action: Mouse scrolled (301, 271) with delta (0, 0)
Screenshot: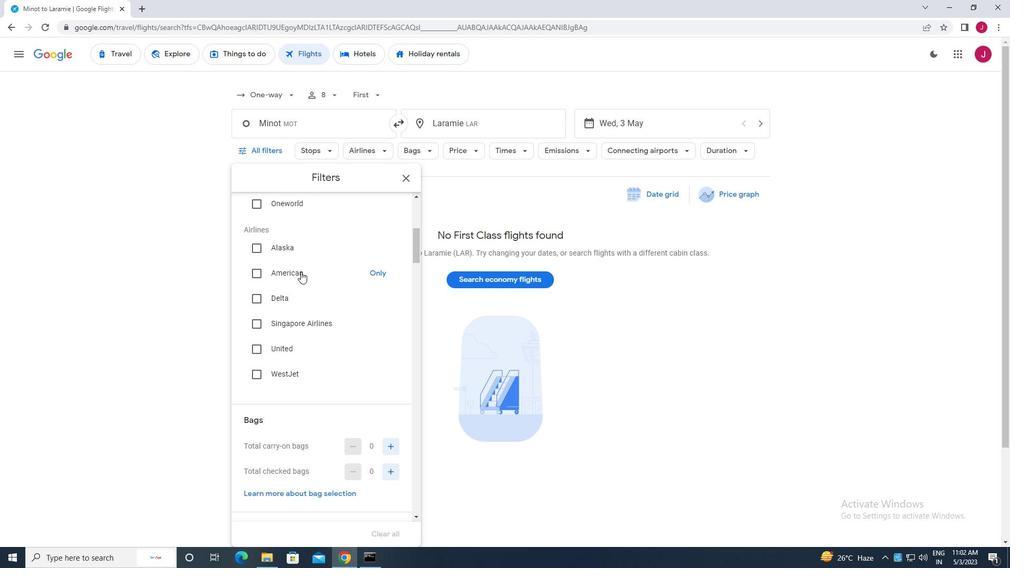 
Action: Mouse scrolled (301, 271) with delta (0, 0)
Screenshot: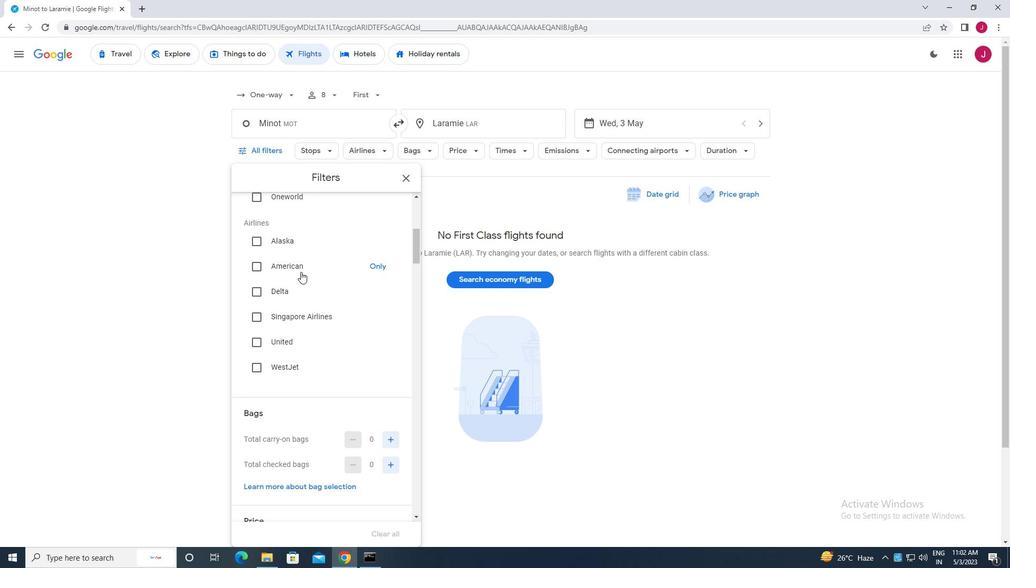
Action: Mouse moved to (301, 272)
Screenshot: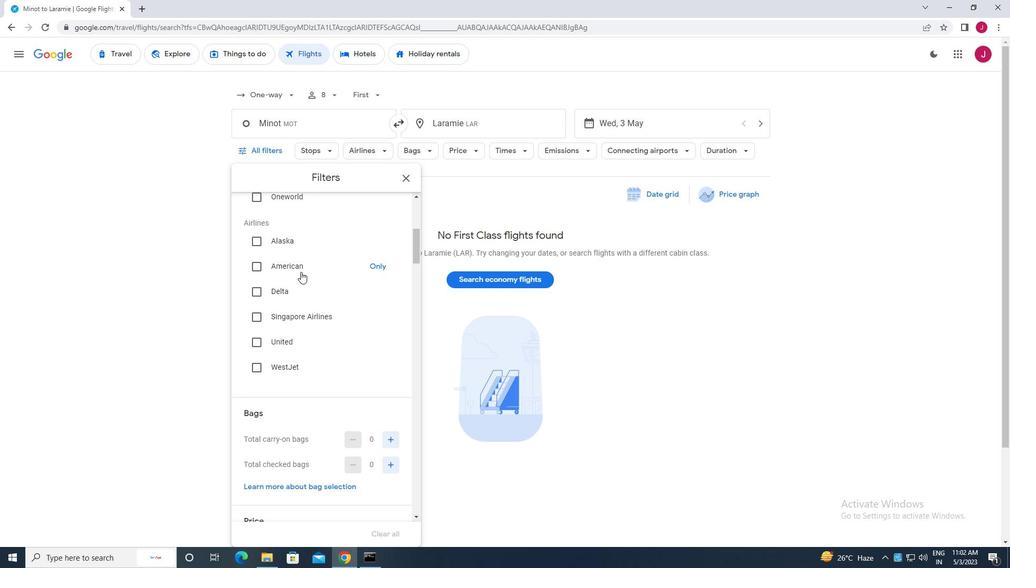 
Action: Mouse scrolled (301, 271) with delta (0, 0)
Screenshot: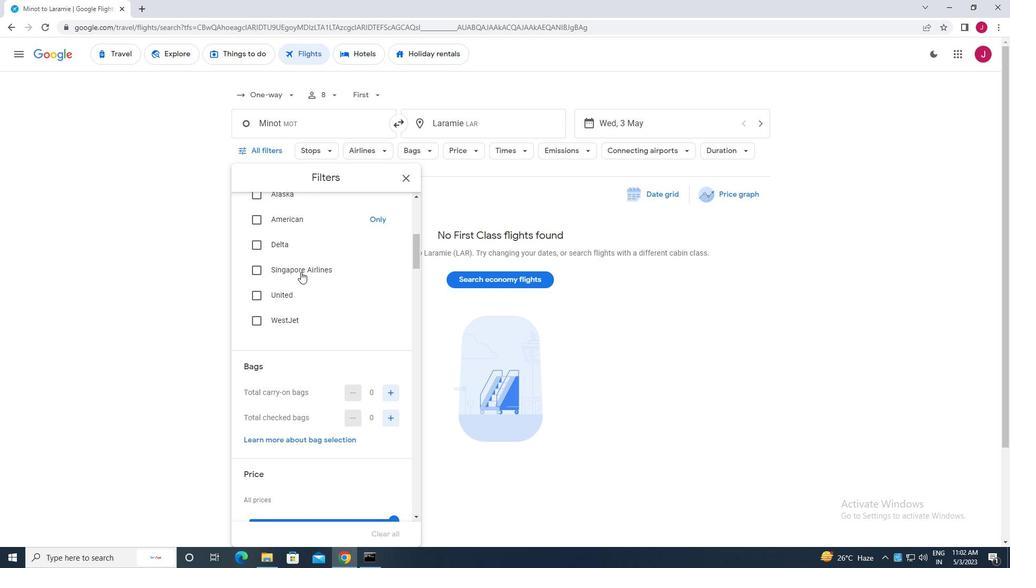
Action: Mouse moved to (389, 263)
Screenshot: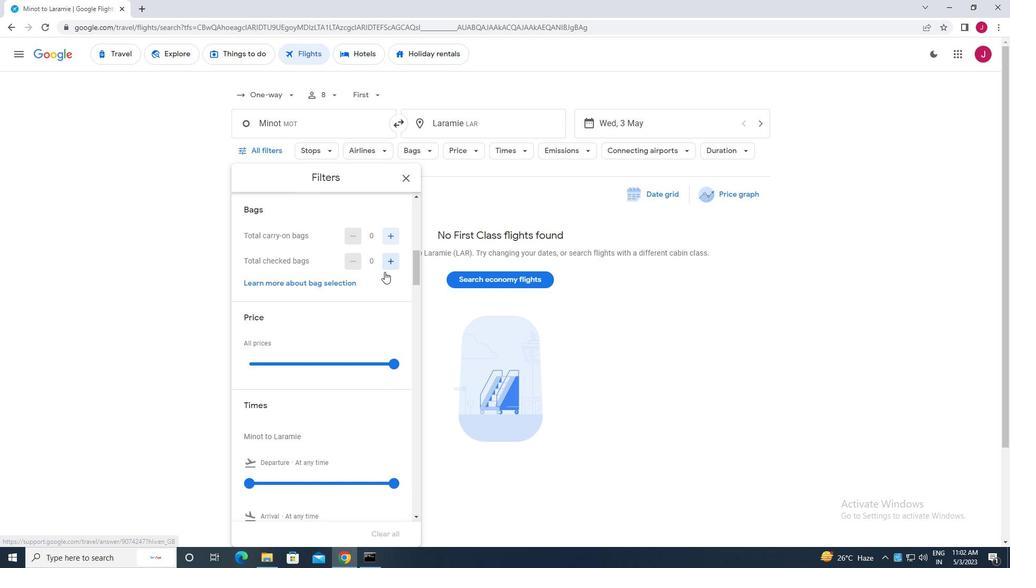 
Action: Mouse pressed left at (389, 263)
Screenshot: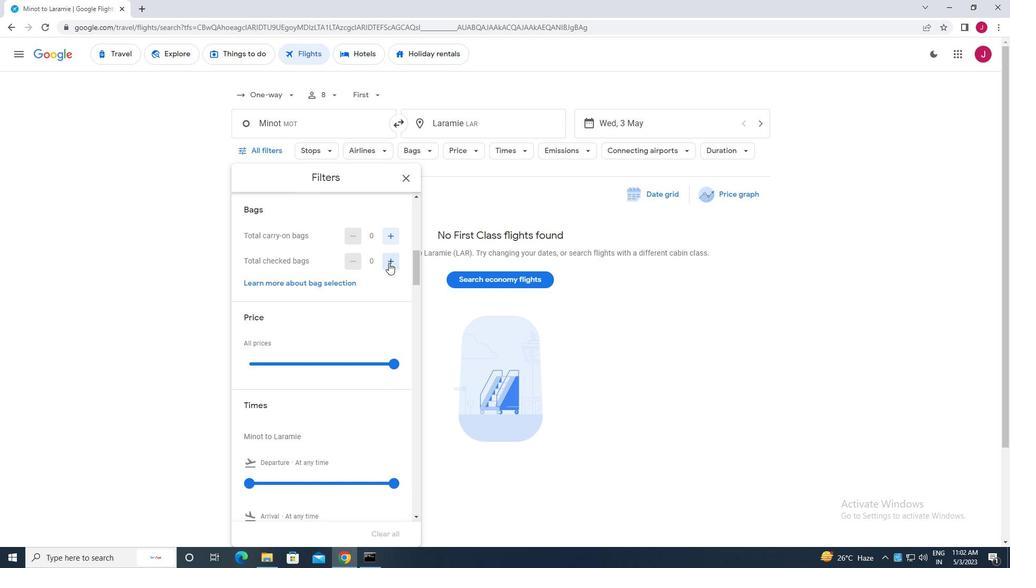 
Action: Mouse moved to (389, 263)
Screenshot: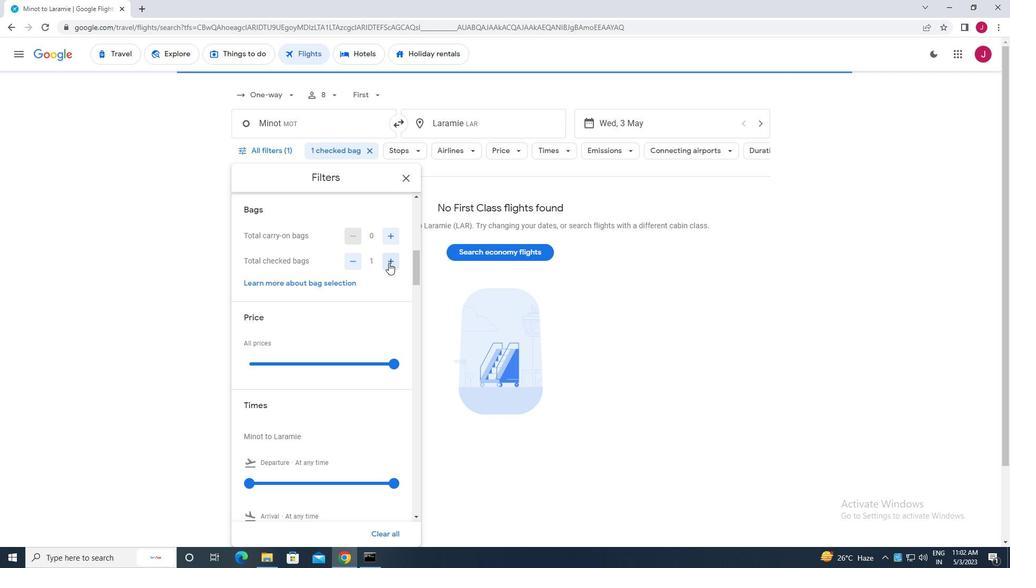 
Action: Mouse scrolled (389, 262) with delta (0, 0)
Screenshot: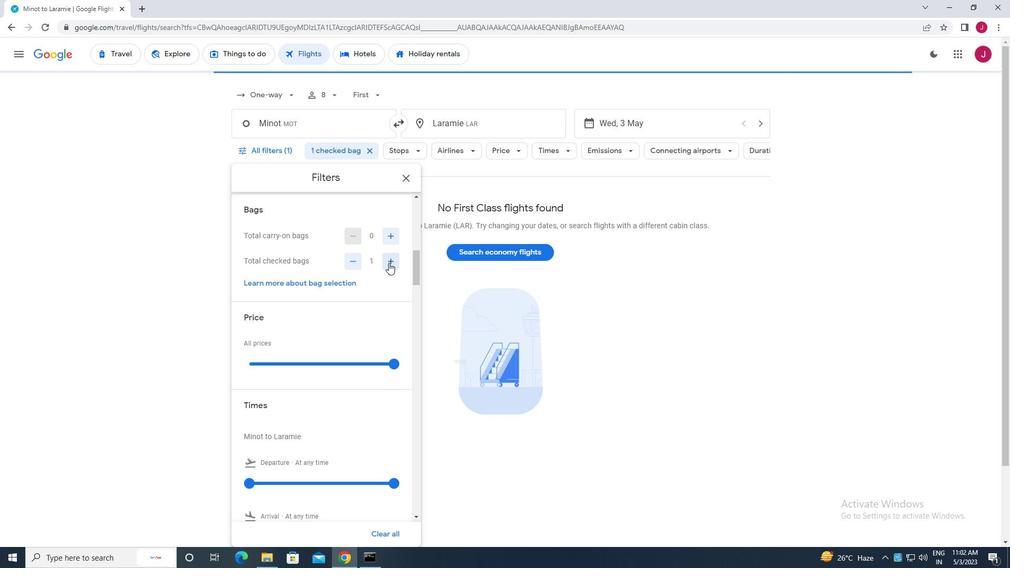 
Action: Mouse scrolled (389, 262) with delta (0, 0)
Screenshot: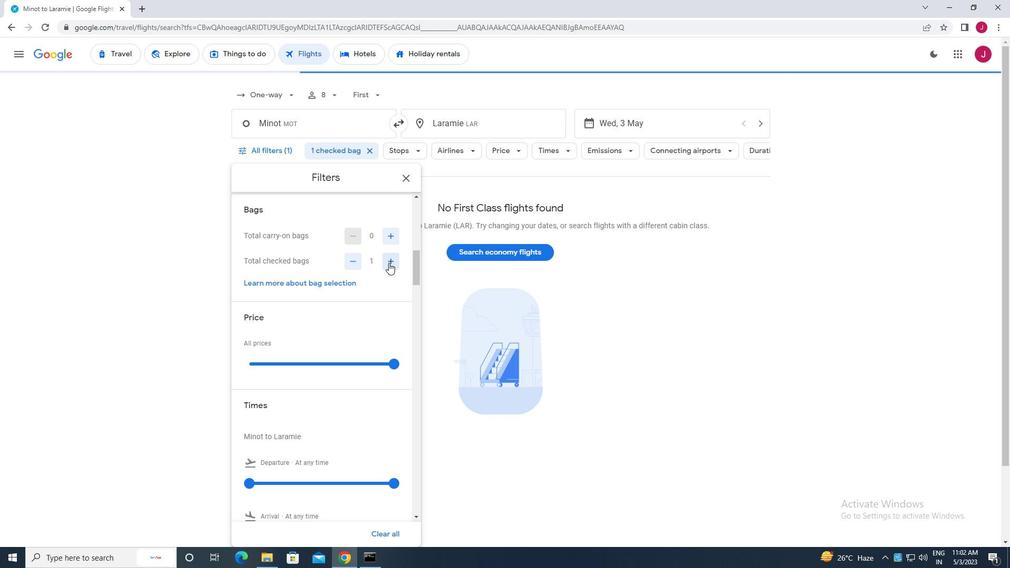 
Action: Mouse moved to (393, 259)
Screenshot: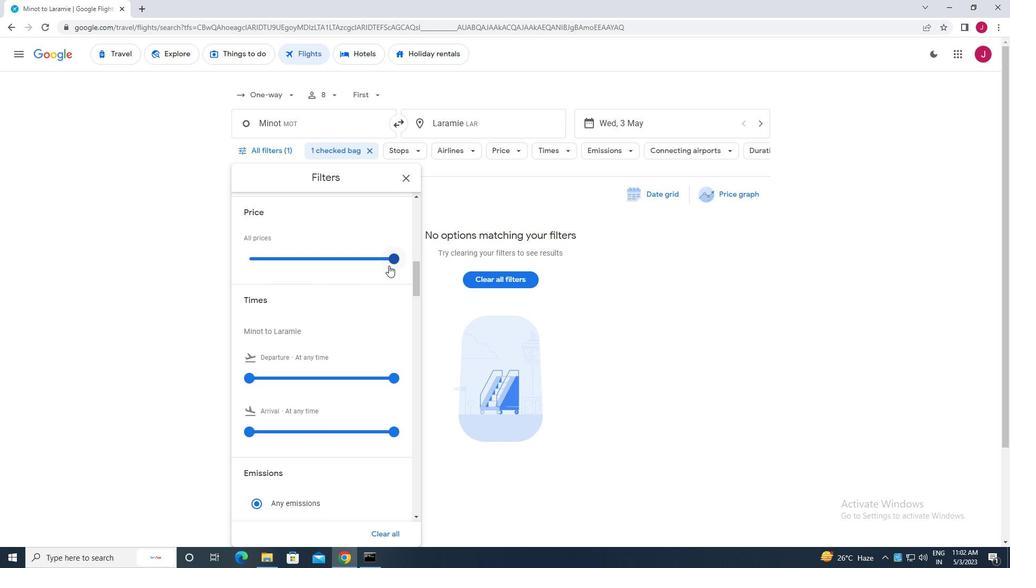 
Action: Mouse pressed left at (393, 259)
Screenshot: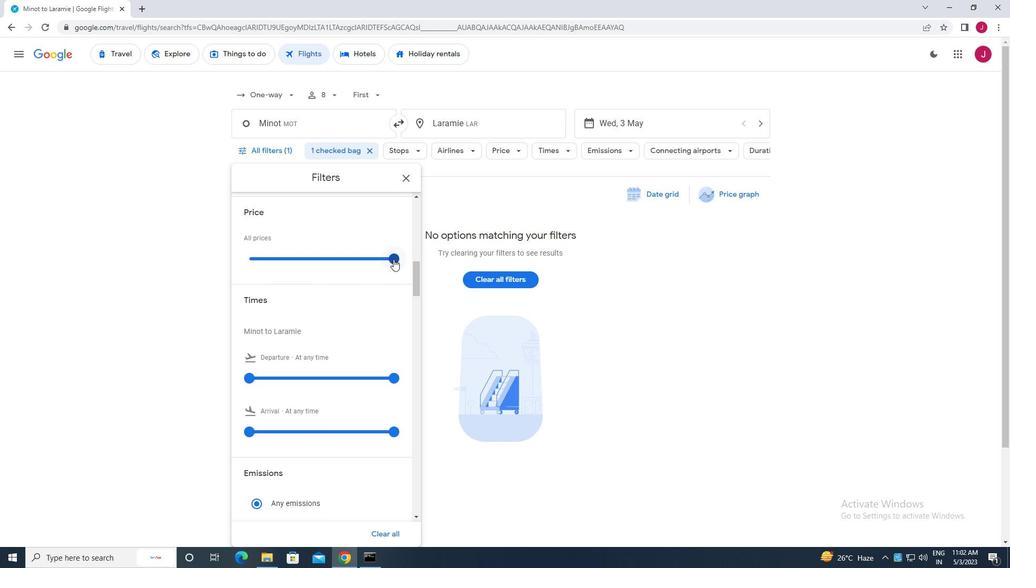 
Action: Mouse moved to (387, 263)
Screenshot: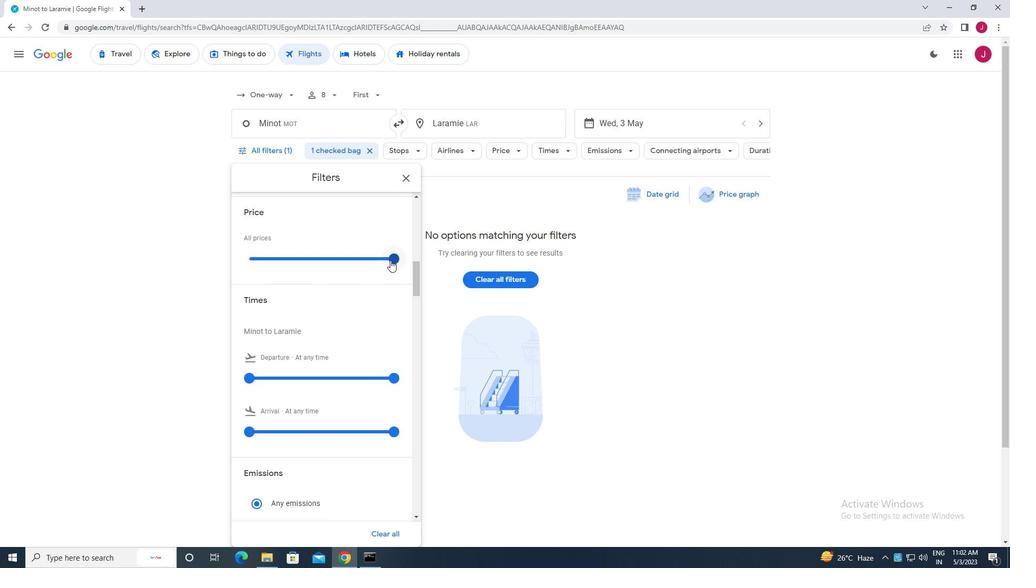 
Action: Mouse scrolled (387, 263) with delta (0, 0)
Screenshot: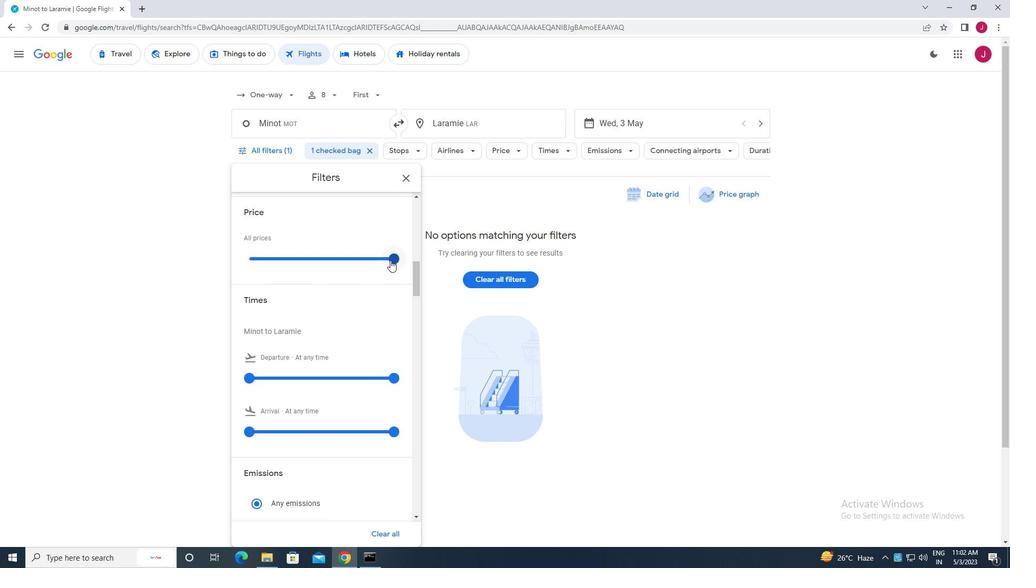 
Action: Mouse scrolled (387, 263) with delta (0, 0)
Screenshot: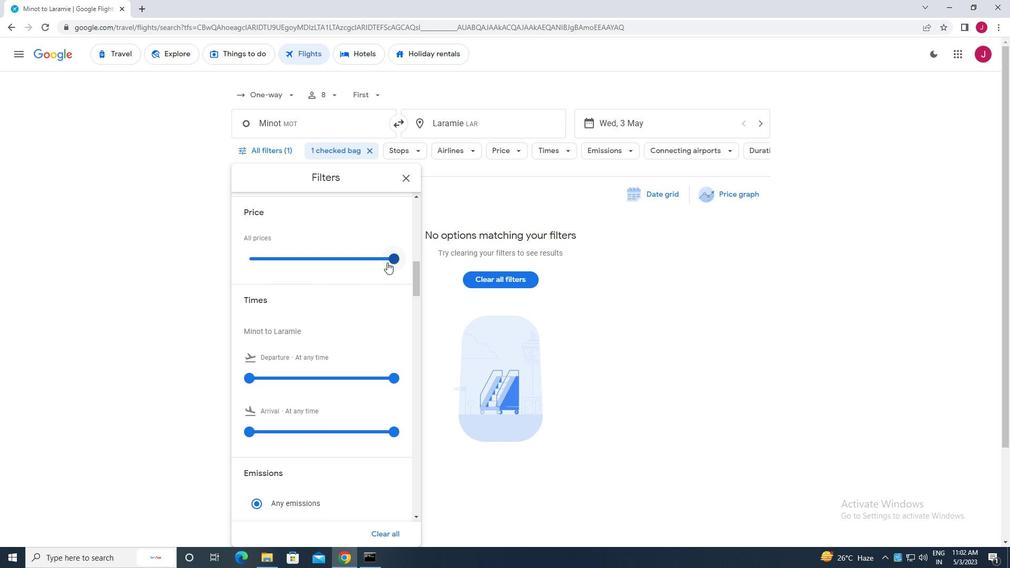 
Action: Mouse moved to (249, 270)
Screenshot: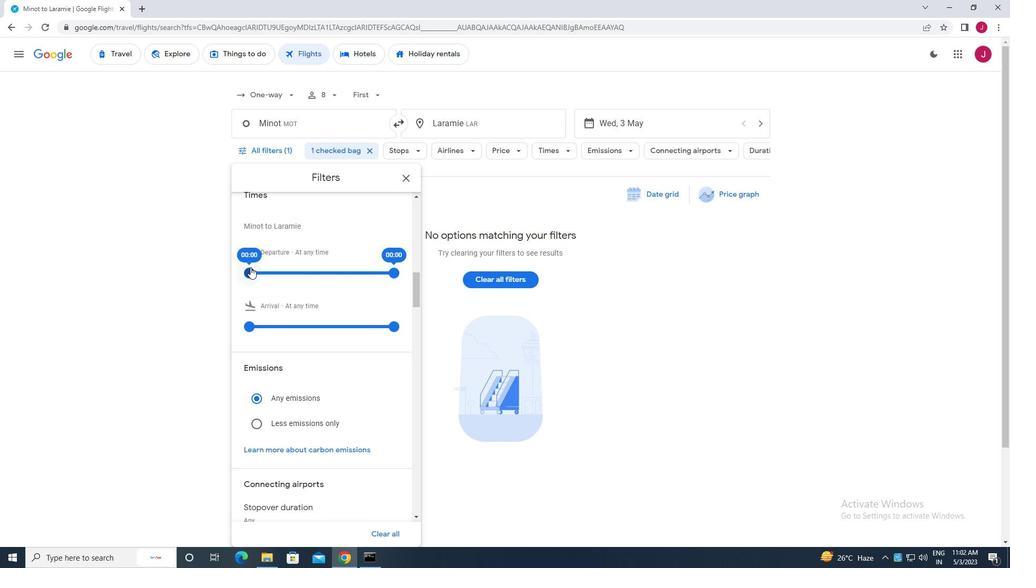 
Action: Mouse pressed left at (249, 270)
Screenshot: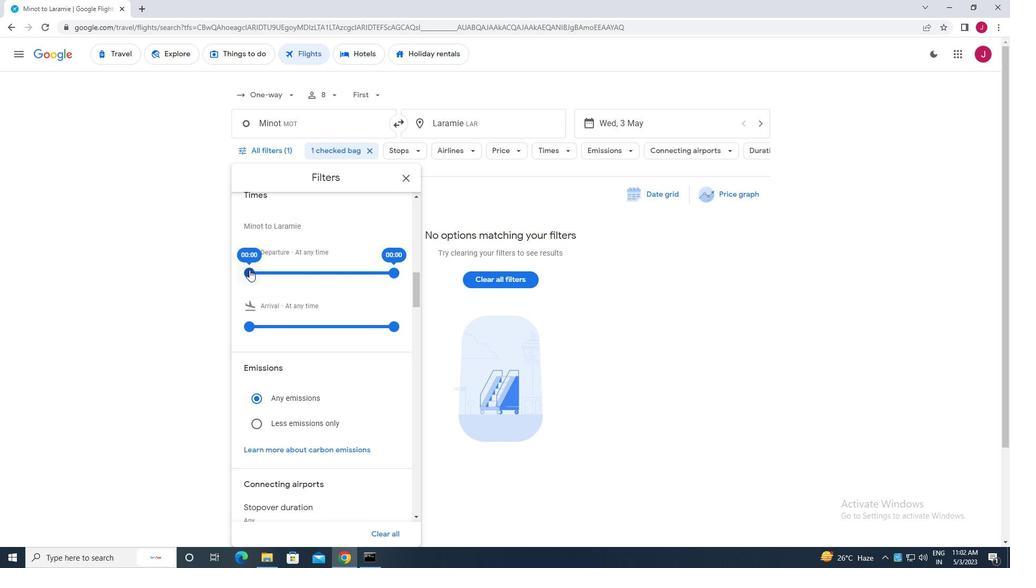 
Action: Mouse moved to (391, 274)
Screenshot: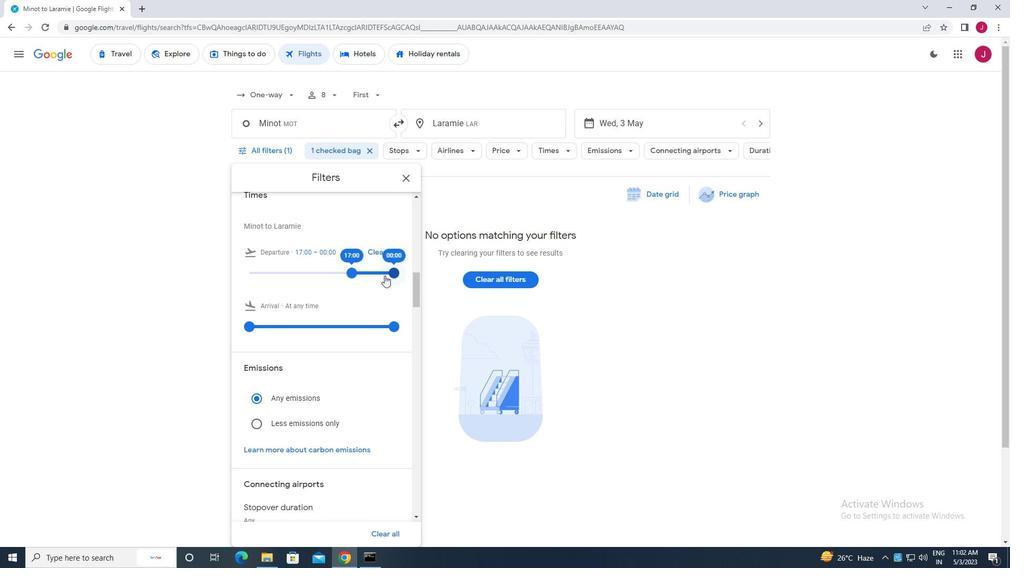 
Action: Mouse pressed left at (391, 274)
Screenshot: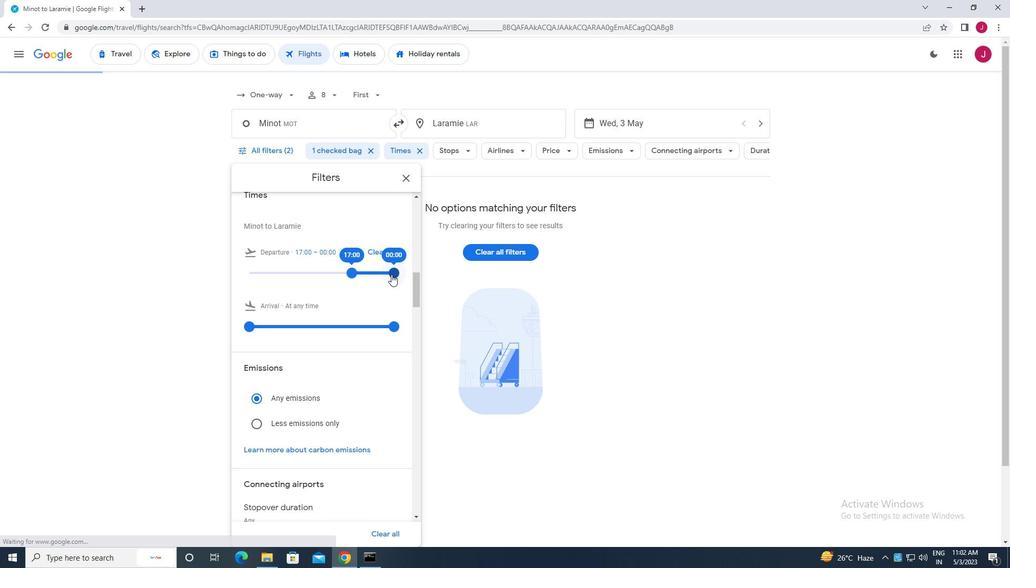 
Action: Mouse moved to (405, 179)
Screenshot: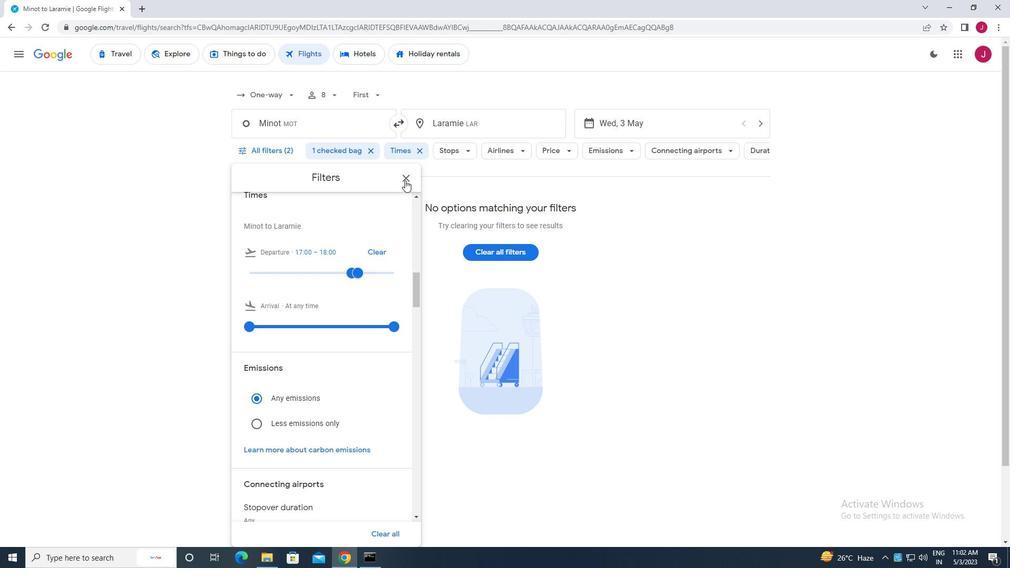 
Action: Mouse pressed left at (405, 179)
Screenshot: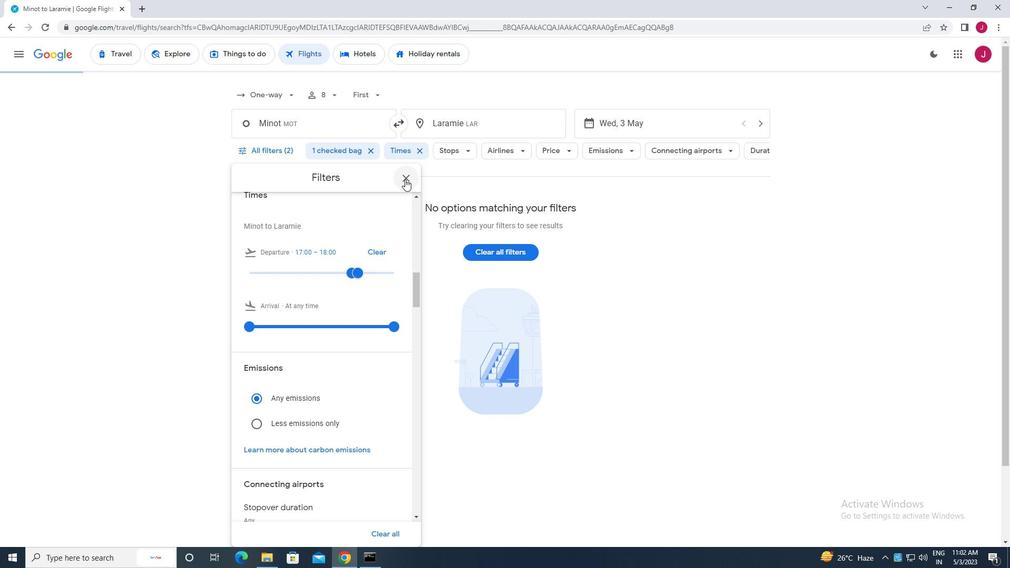 
Action: Mouse moved to (403, 179)
Screenshot: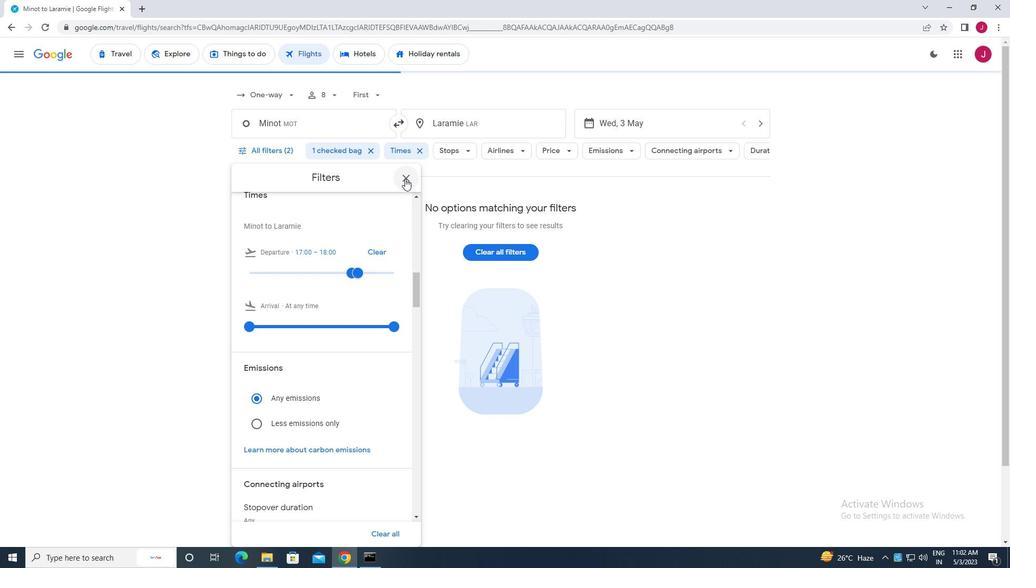
